 Task: Add an event with the title Coffee Meeting with Key Stakeholder, date '2023/10/26', time 7:00 AM to 9:00 AMand add a description: Deadline reminders encourage proactive planning and time management. They serve as a cue for individuals to assess their progress, identify any obstacles, and adjust their plans accordingly to ensure timely completion of the task or project., put the event into Red category . Add location for the event as: 123 Park de la Ciutadella, Barcelona, Spain, logged in from the account softage.3@softage.netand send the event invitation to softage.10@softage.net and softage.1@softage.net. Set a reminder for the event 5 minutes before
Action: Mouse moved to (102, 109)
Screenshot: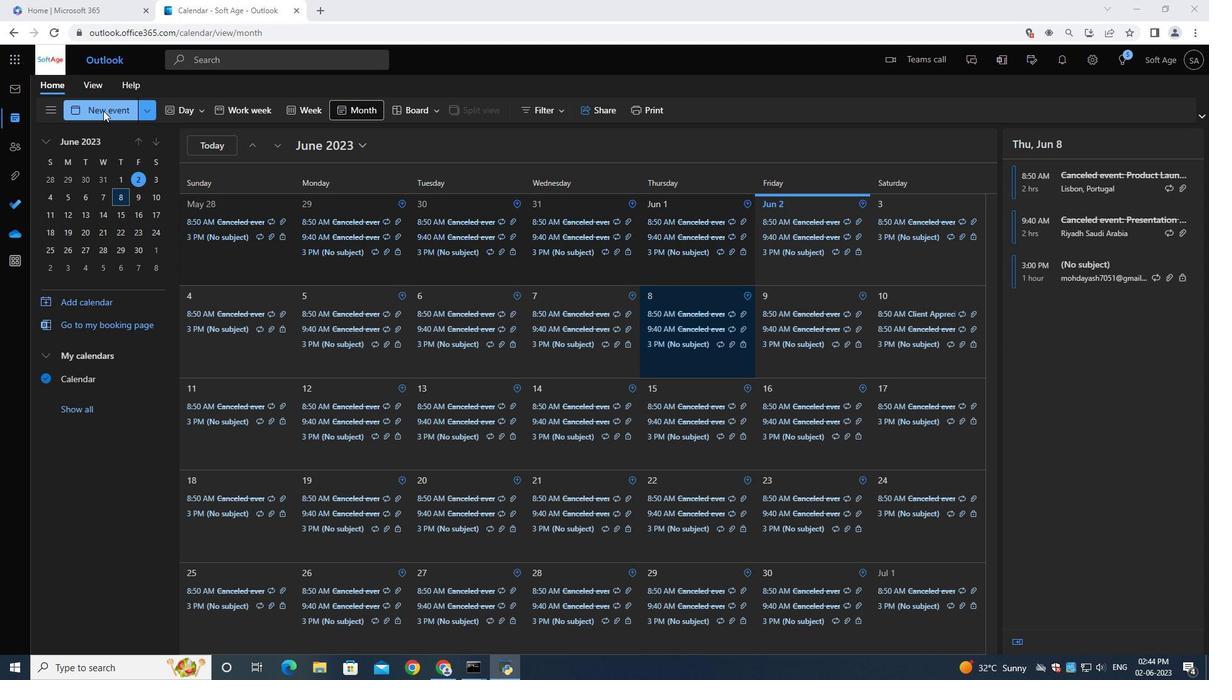 
Action: Mouse pressed left at (102, 109)
Screenshot: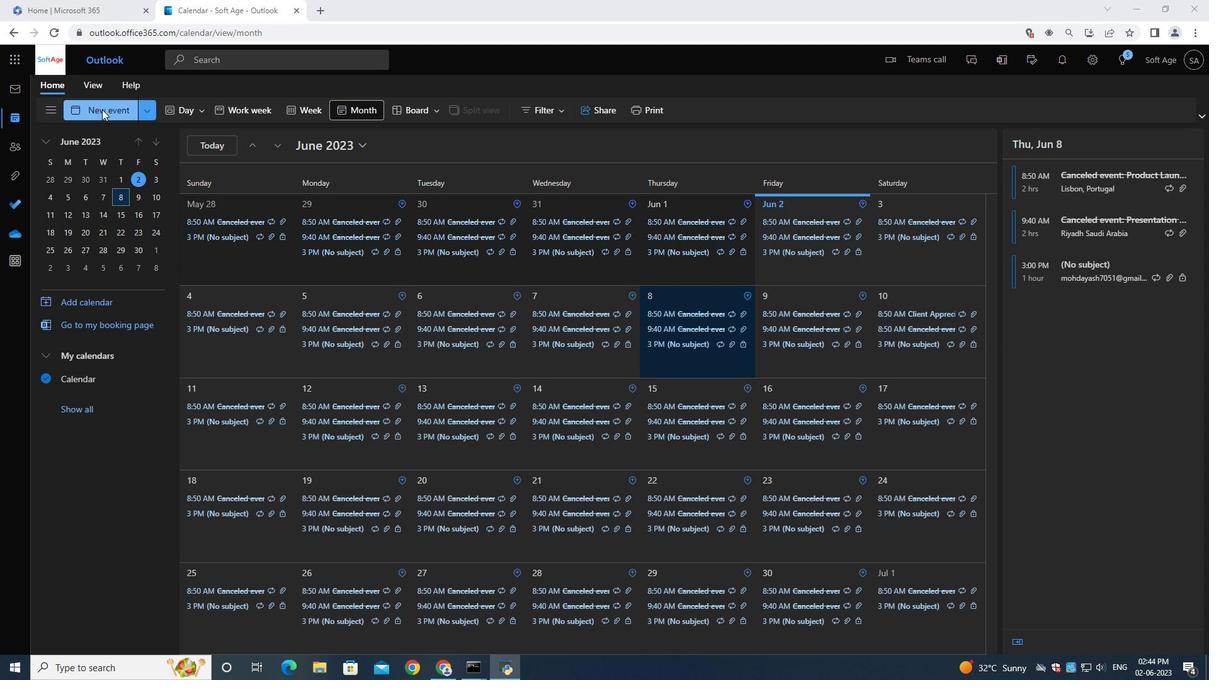 
Action: Mouse moved to (371, 197)
Screenshot: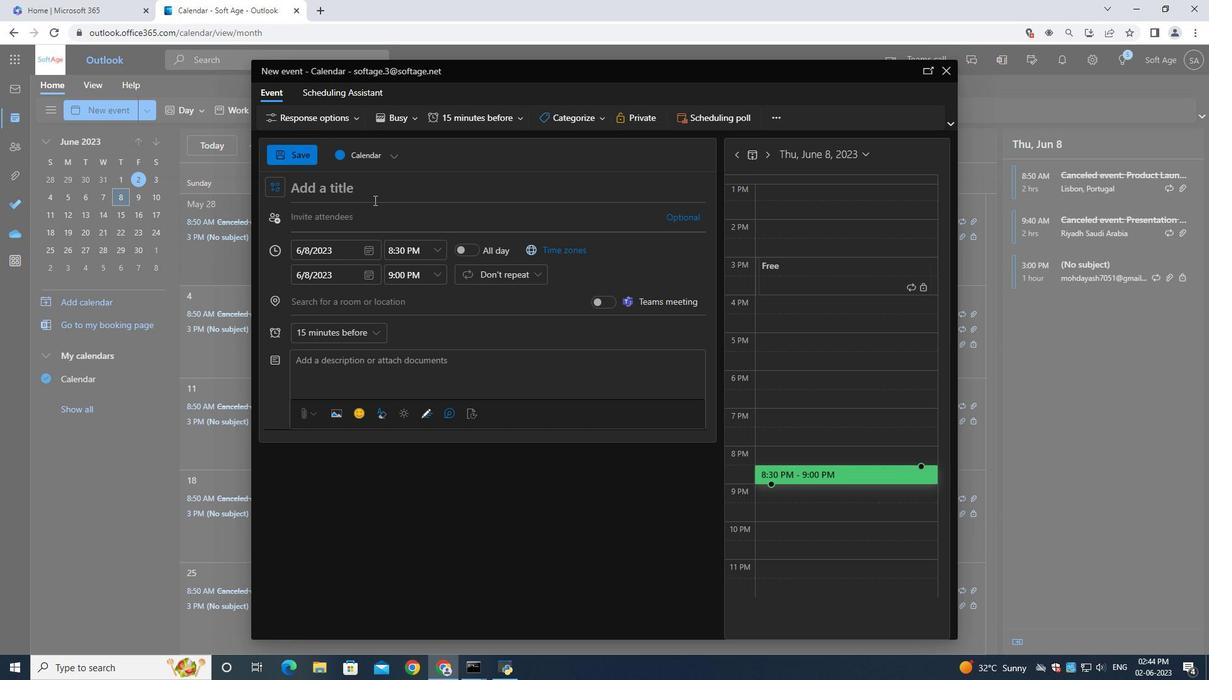 
Action: Mouse pressed left at (371, 197)
Screenshot: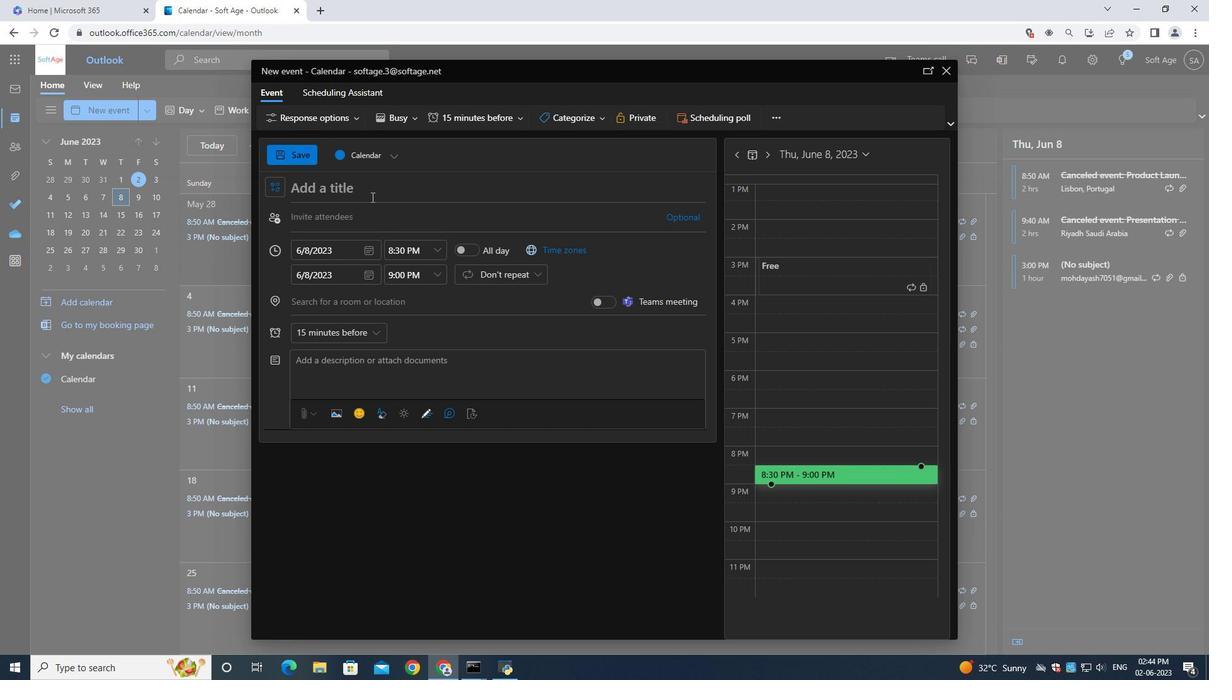 
Action: Key pressed <Key.shift>Coffee<Key.space><Key.shift><Key.shift><Key.shift><Key.shift><Key.shift><Key.shift><Key.shift><Key.shift><Key.shift><Key.shift>Meeting<Key.space><Key.shift>with<Key.space><Key.shift>Key<Key.space><Key.shift><Key.shift><Key.shift><Key.shift><Key.shift><Key.shift><Key.shift><Key.shift><Key.shift><Key.shift><Key.shift><Key.shift><Key.shift><Key.shift><Key.shift><Key.shift><Key.shift><Key.shift><Key.shift><Key.shift><Key.shift><Key.shift><Key.shift><Key.shift><Key.shift><Key.shift><Key.shift><Key.shift><Key.shift><Key.shift>Stakeholder
Screenshot: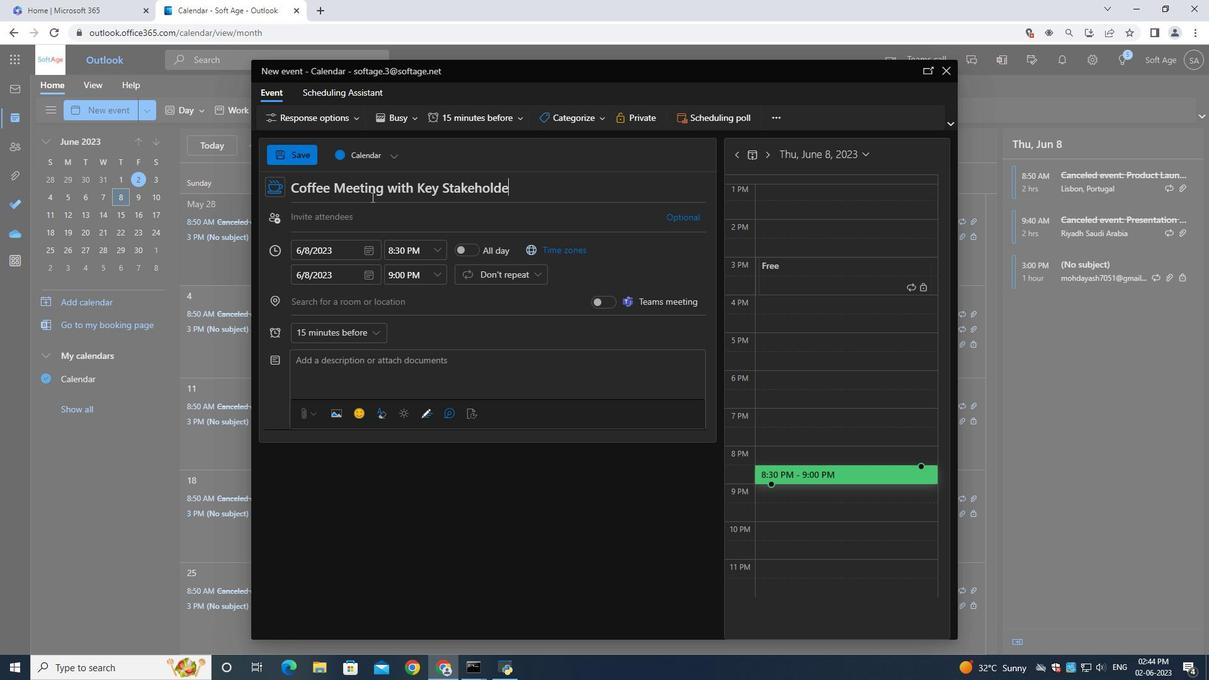 
Action: Mouse moved to (363, 248)
Screenshot: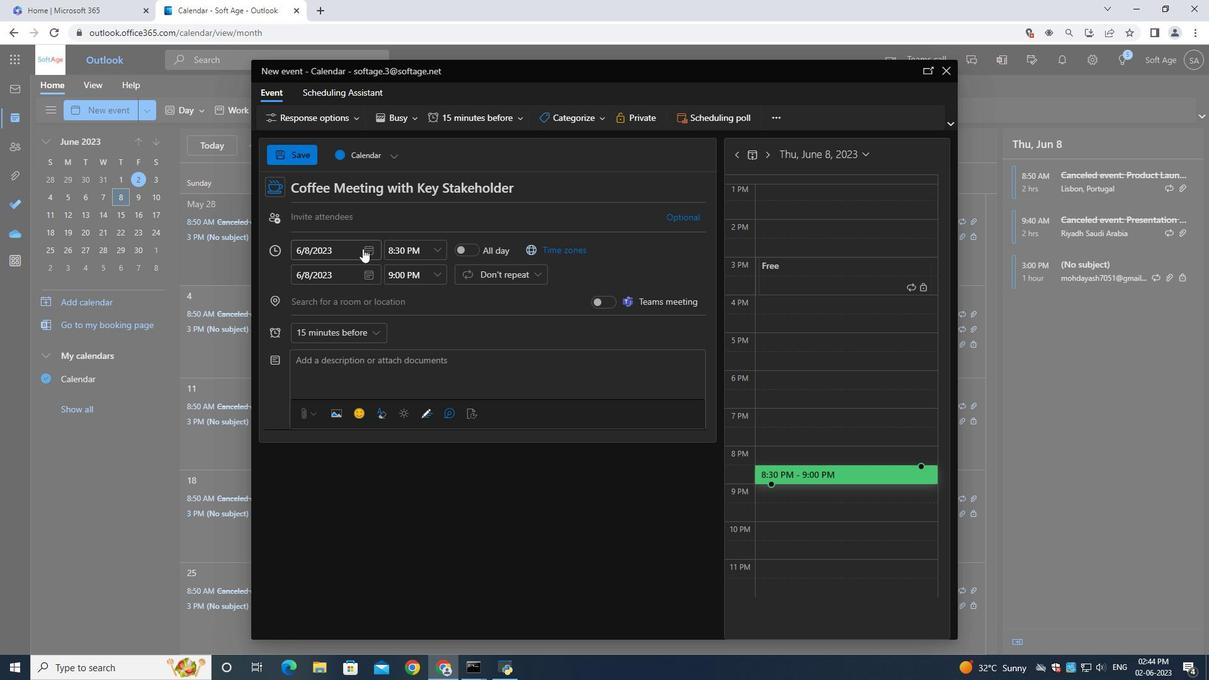 
Action: Mouse pressed left at (363, 248)
Screenshot: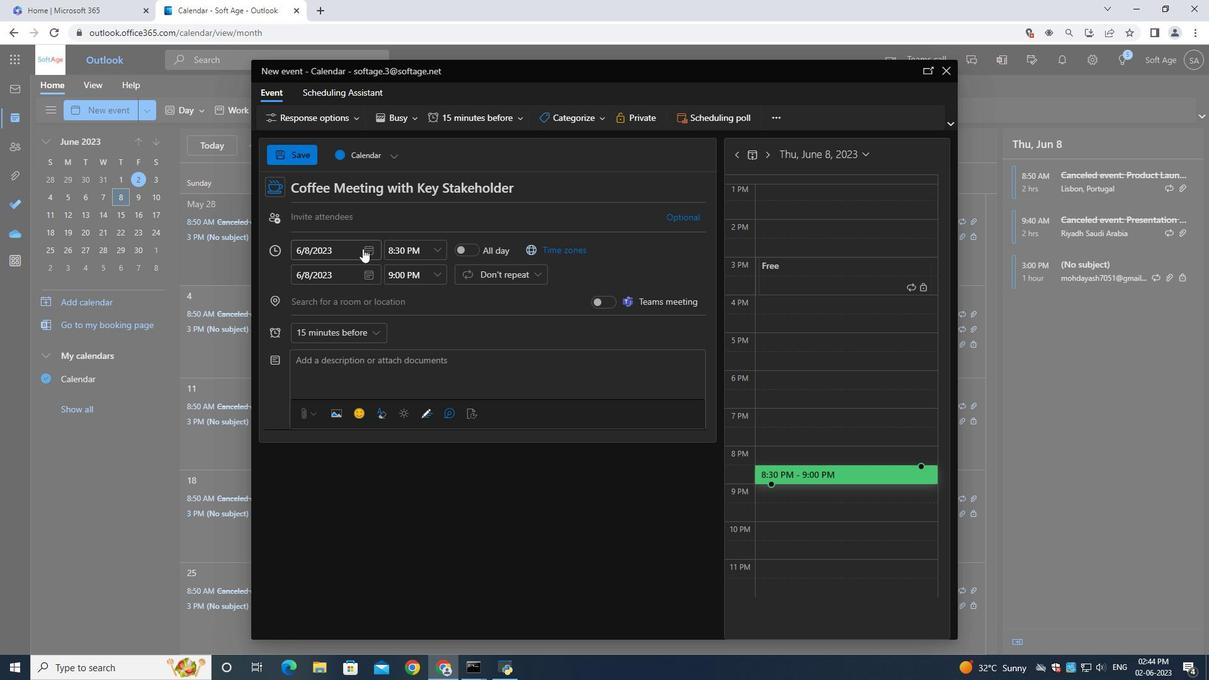 
Action: Mouse moved to (406, 279)
Screenshot: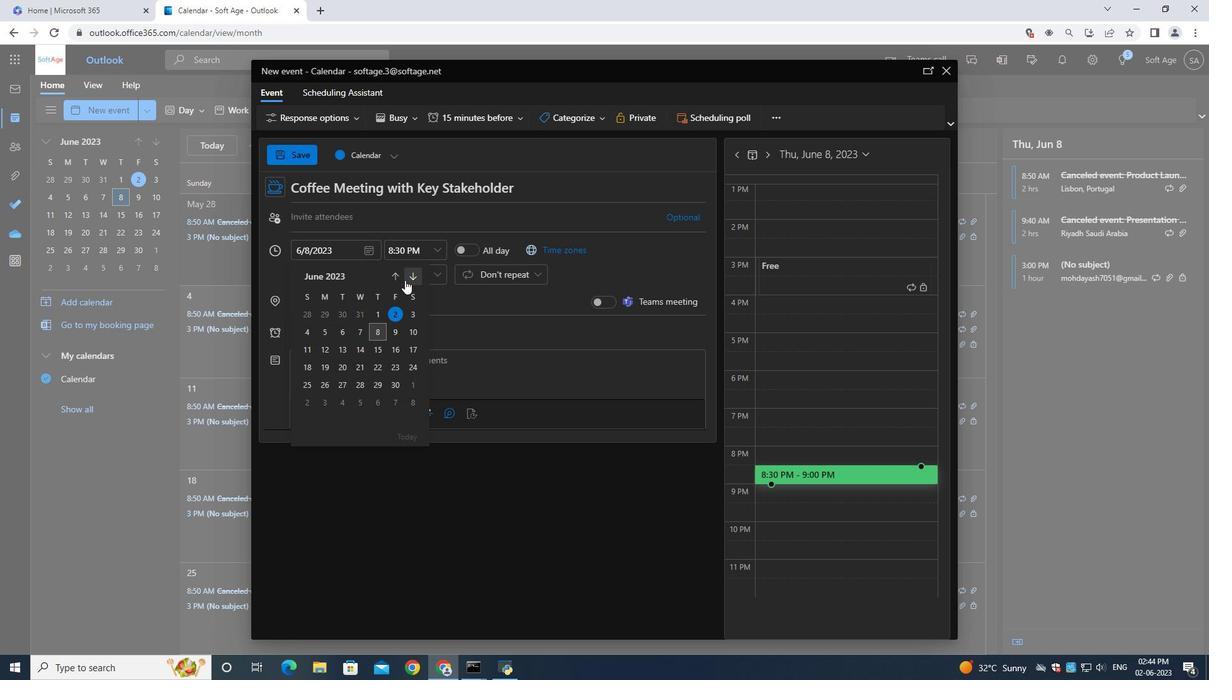 
Action: Mouse pressed left at (406, 279)
Screenshot: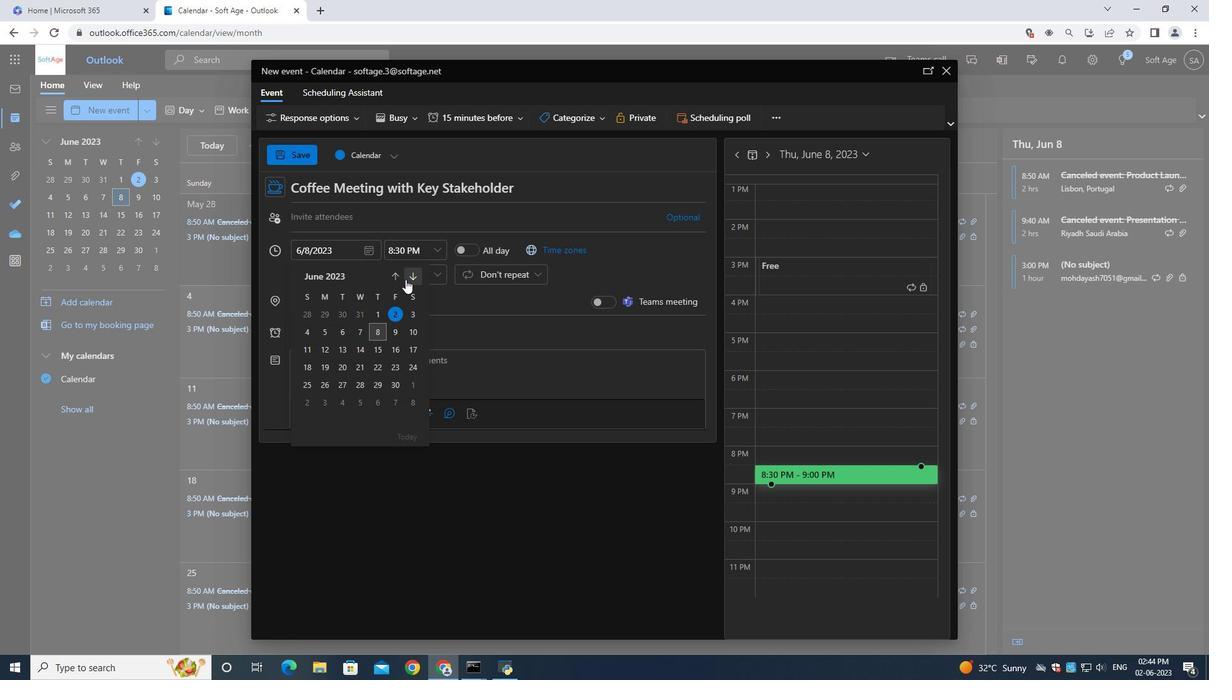 
Action: Mouse moved to (397, 279)
Screenshot: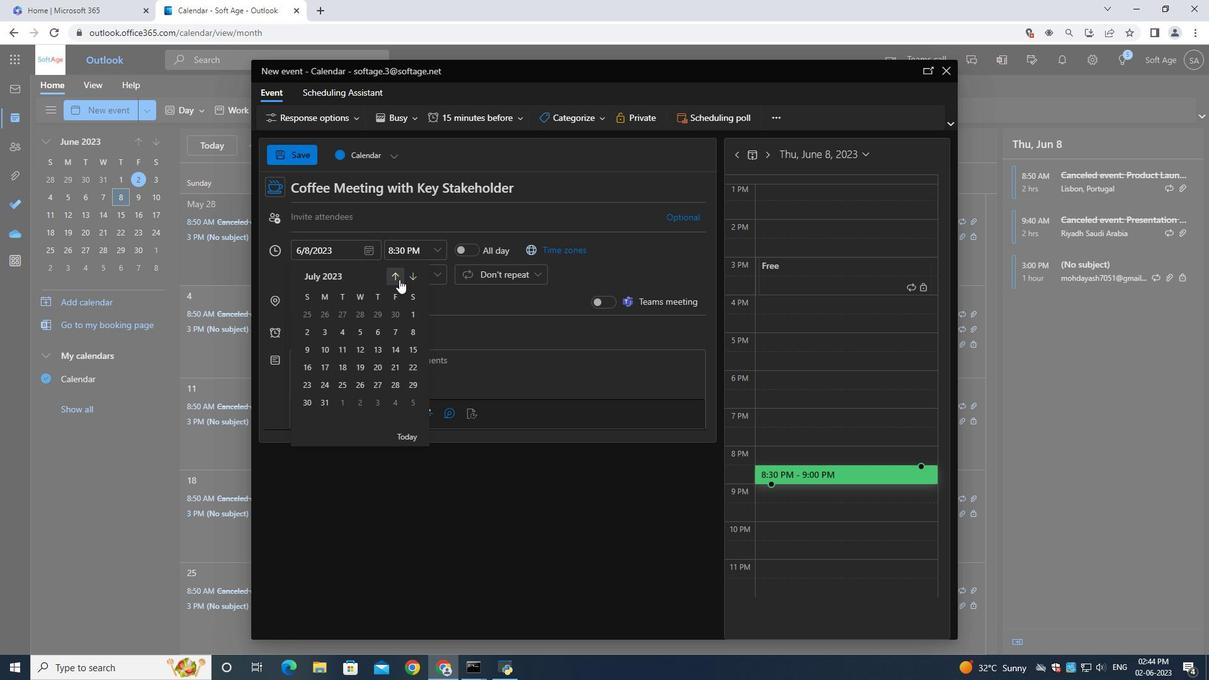 
Action: Mouse pressed left at (397, 279)
Screenshot: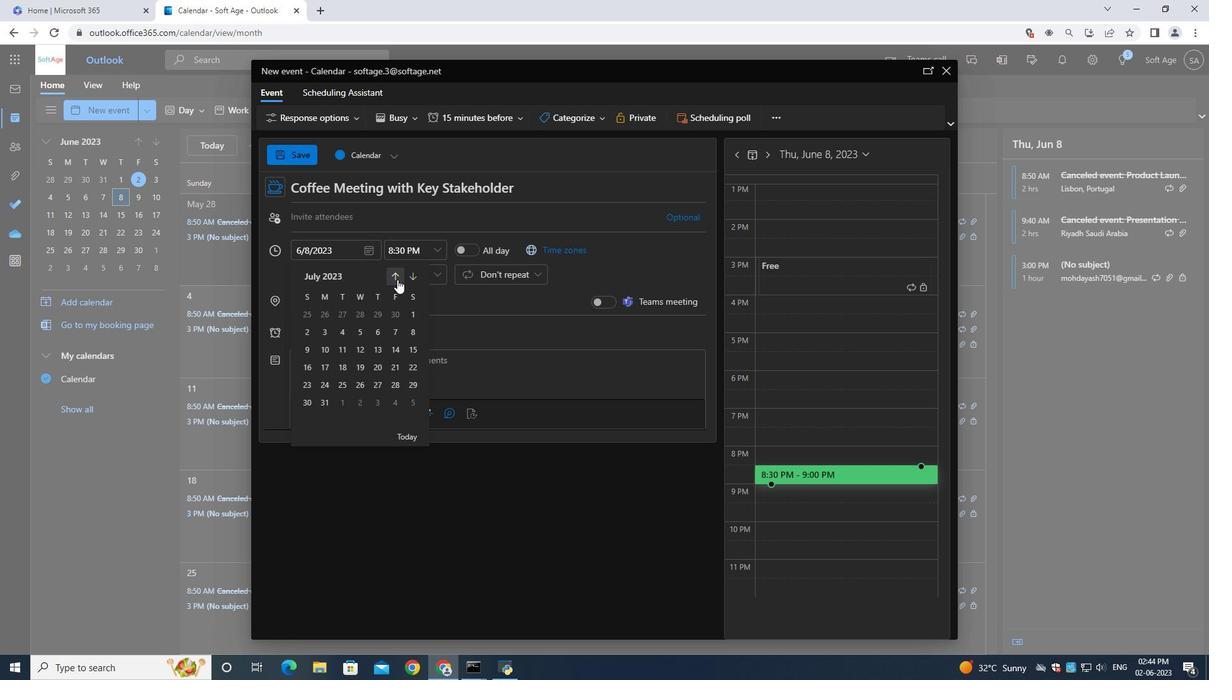 
Action: Mouse moved to (411, 279)
Screenshot: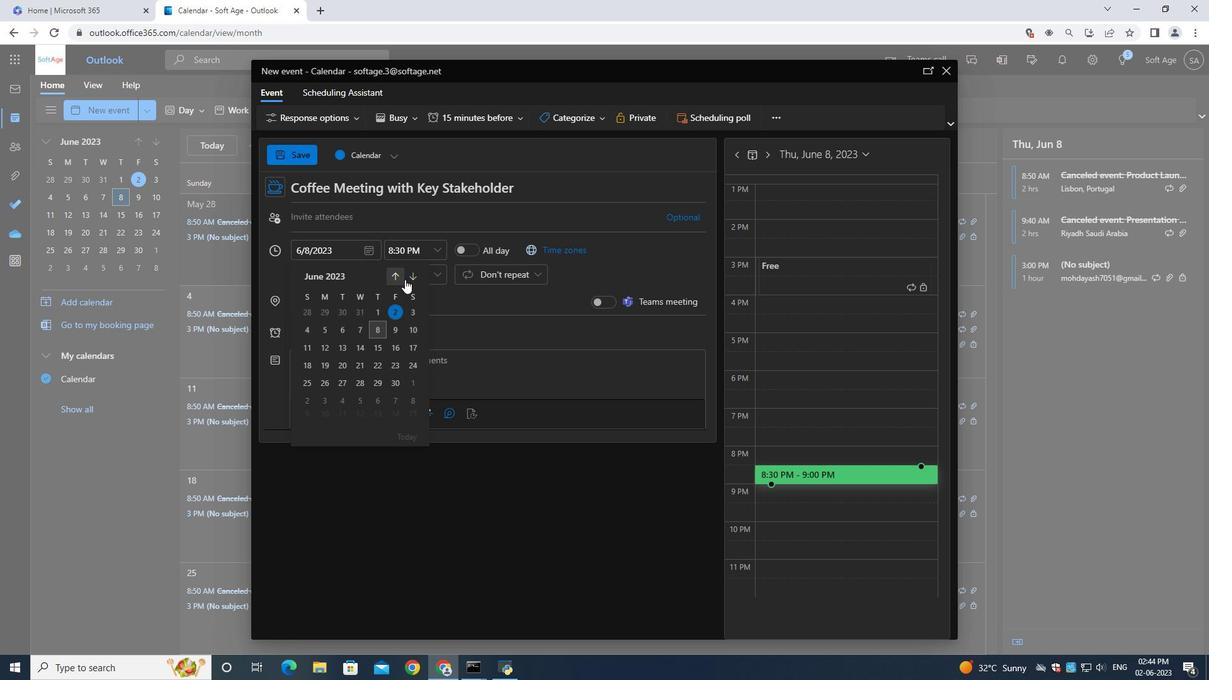 
Action: Mouse pressed left at (411, 279)
Screenshot: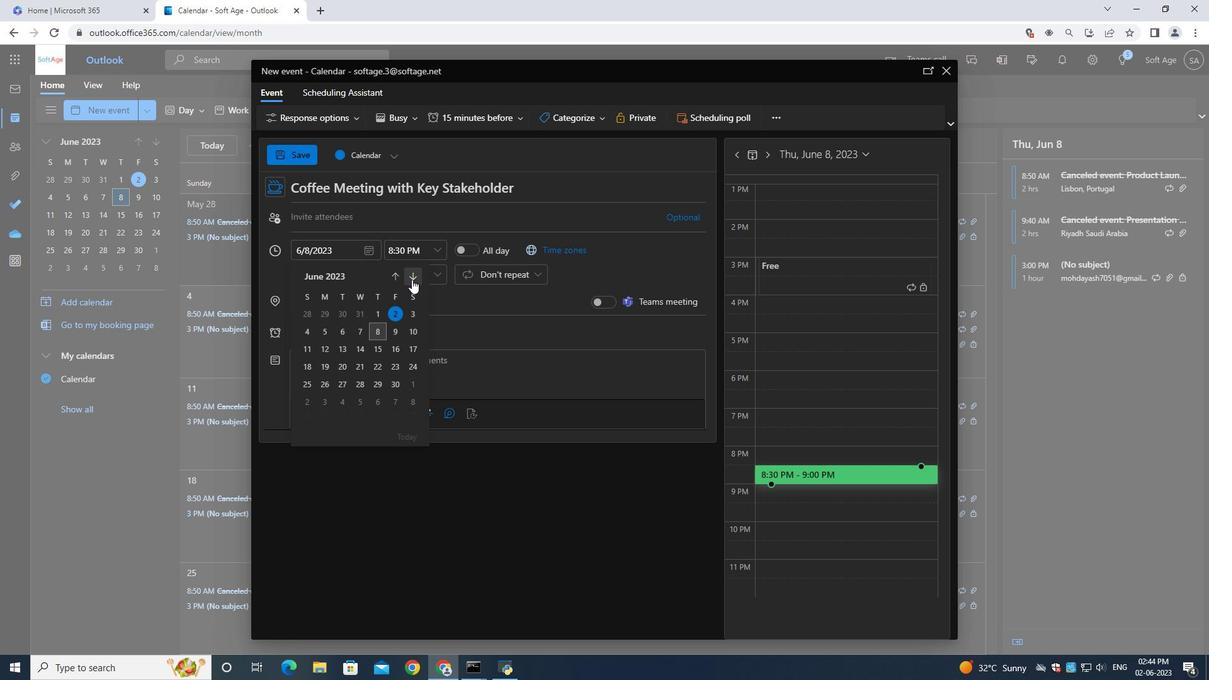 
Action: Mouse pressed left at (411, 279)
Screenshot: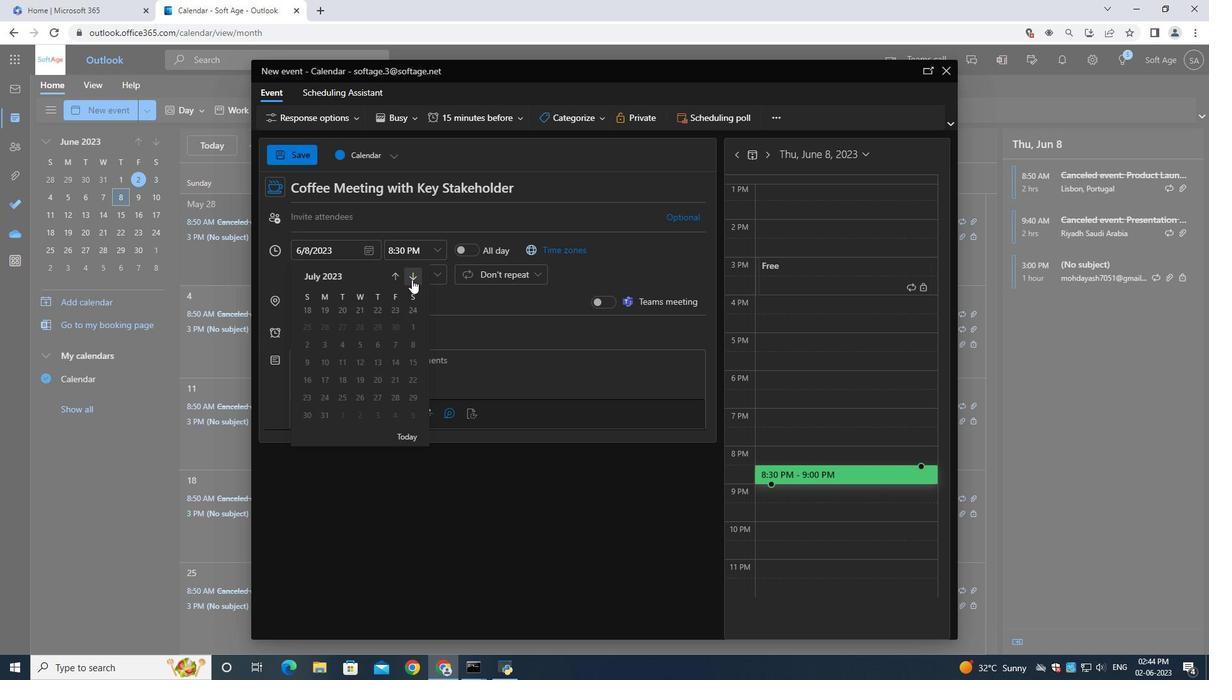 
Action: Mouse pressed left at (411, 279)
Screenshot: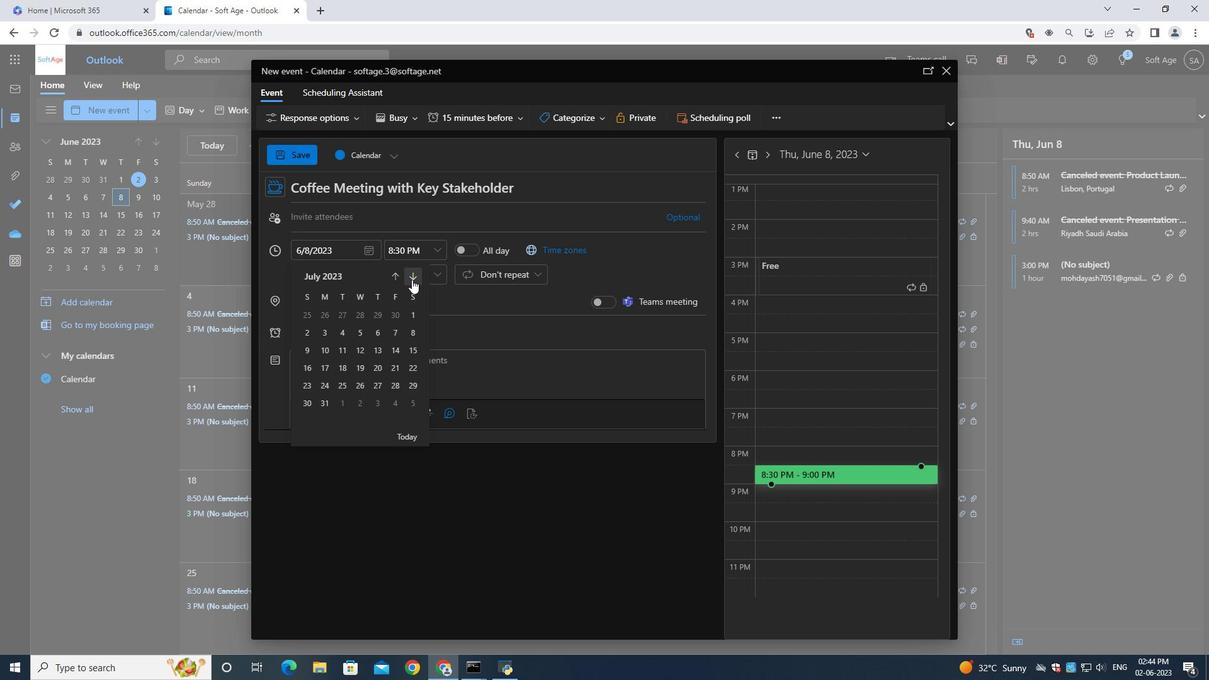 
Action: Mouse pressed left at (411, 279)
Screenshot: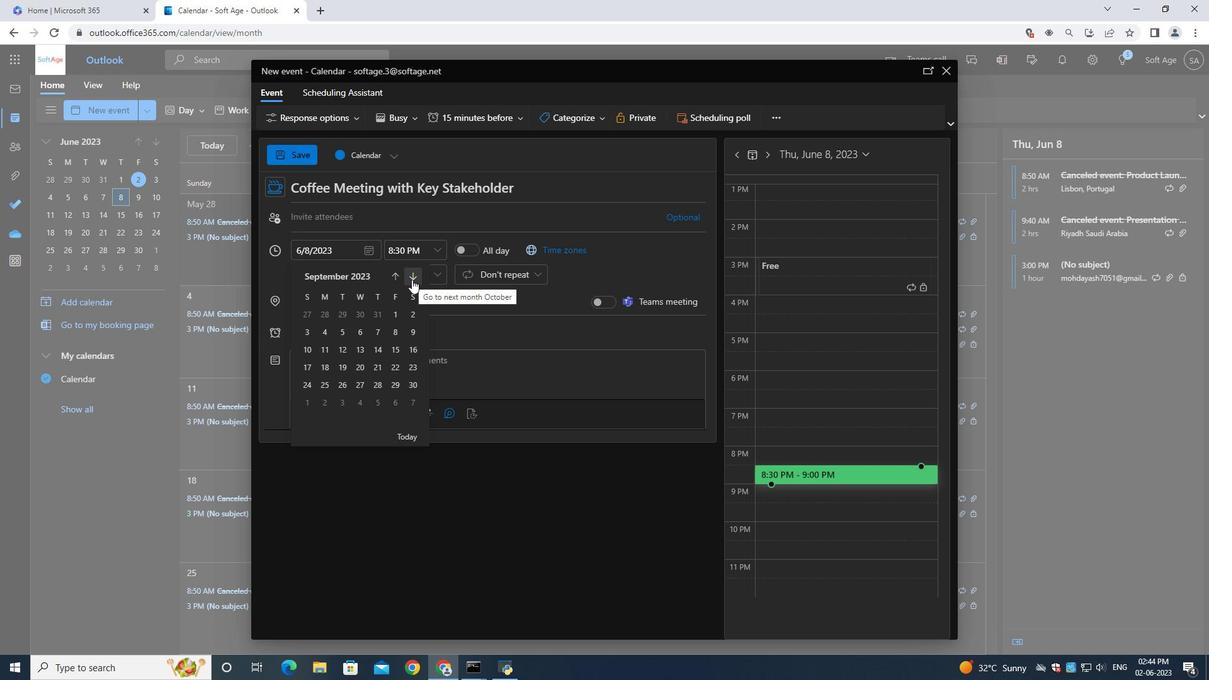 
Action: Mouse moved to (372, 369)
Screenshot: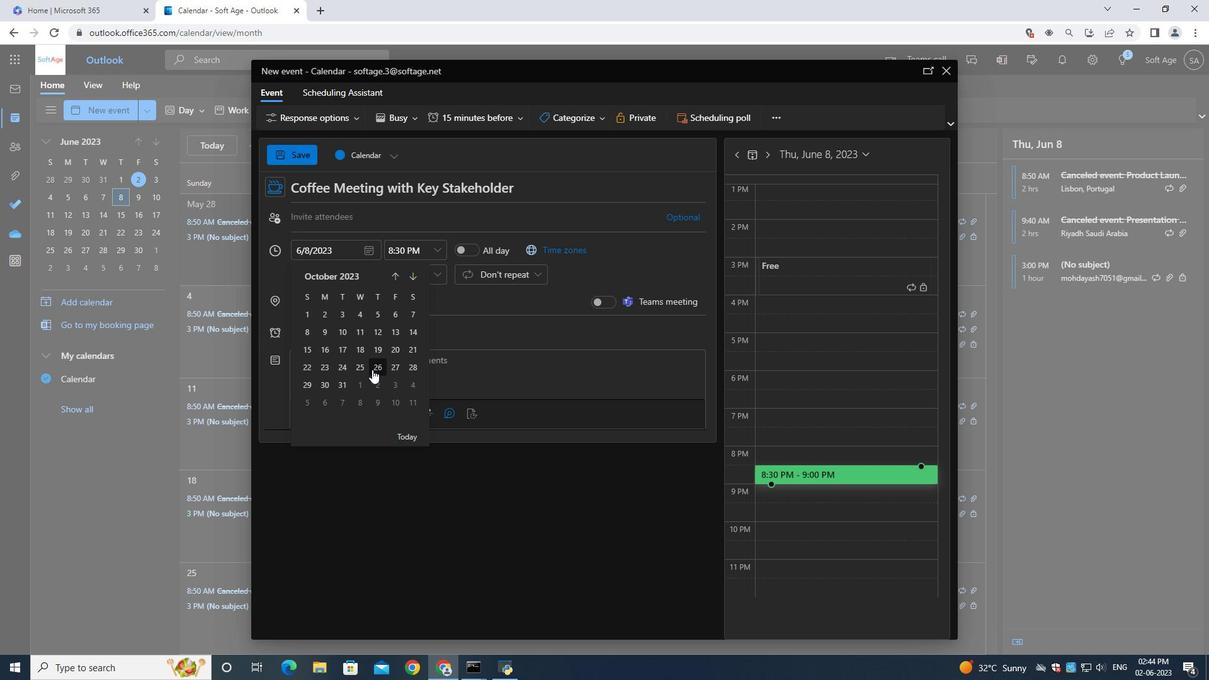 
Action: Mouse pressed left at (372, 369)
Screenshot: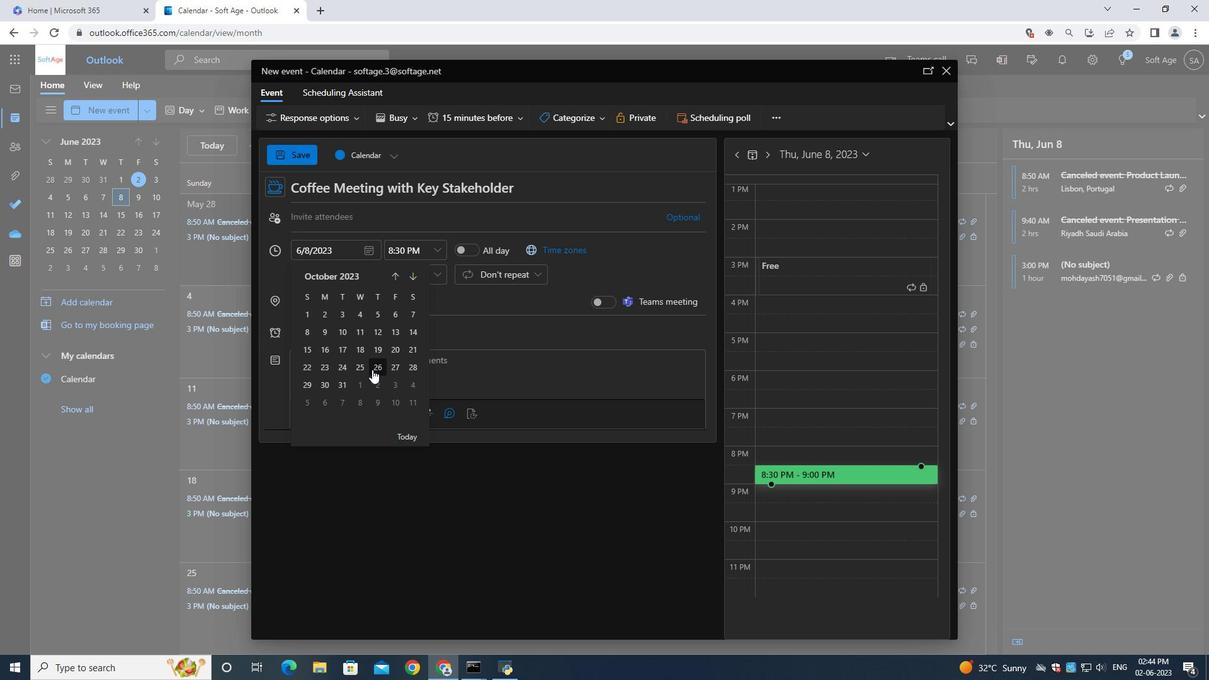
Action: Mouse moved to (424, 254)
Screenshot: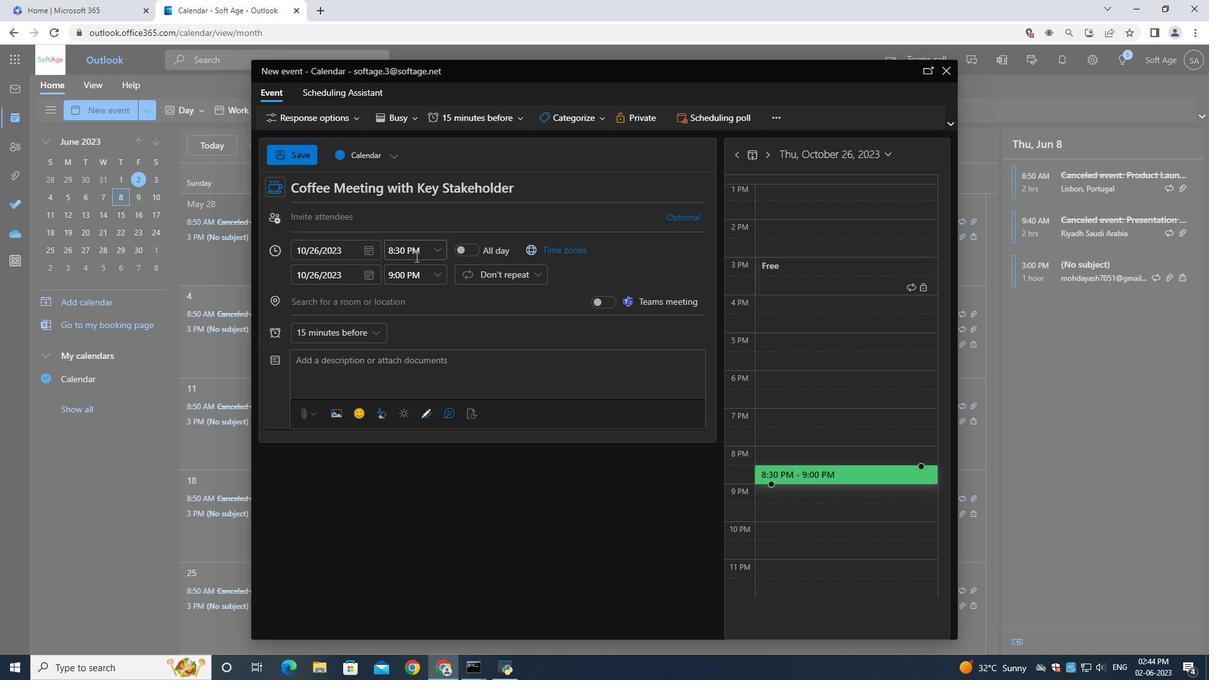 
Action: Mouse pressed left at (424, 254)
Screenshot: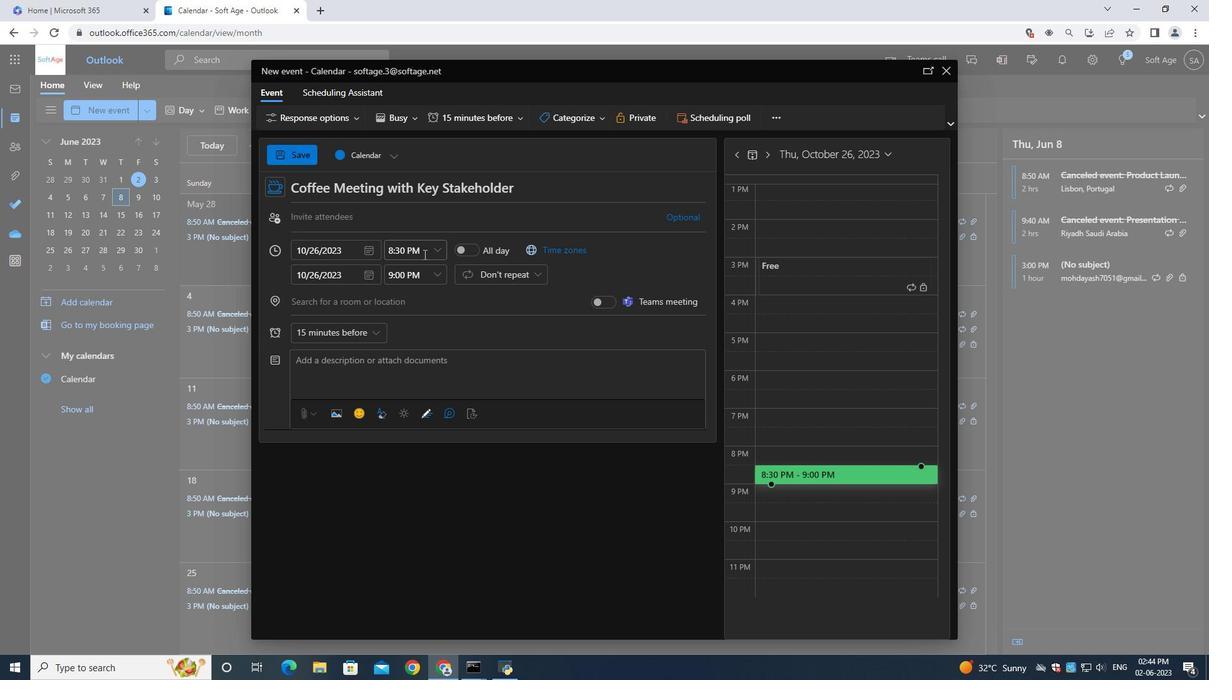 
Action: Mouse moved to (424, 254)
Screenshot: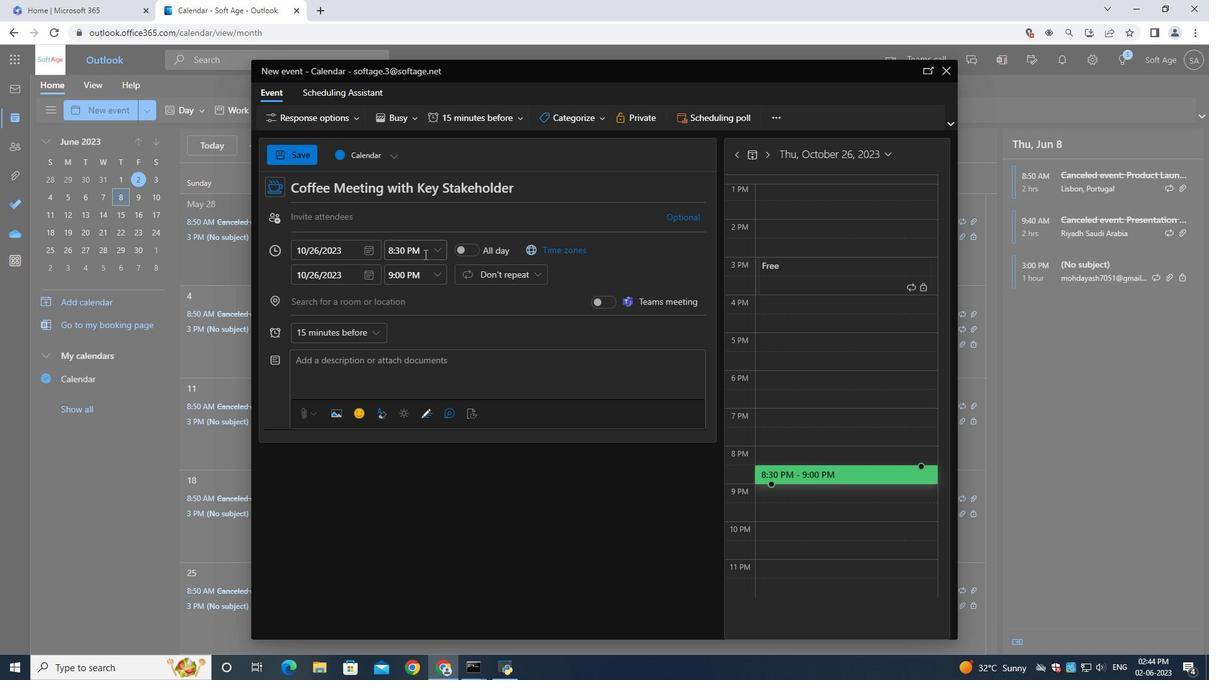 
Action: Key pressed <Key.backspace>7<Key.shift_r>:00<Key.shift>AM
Screenshot: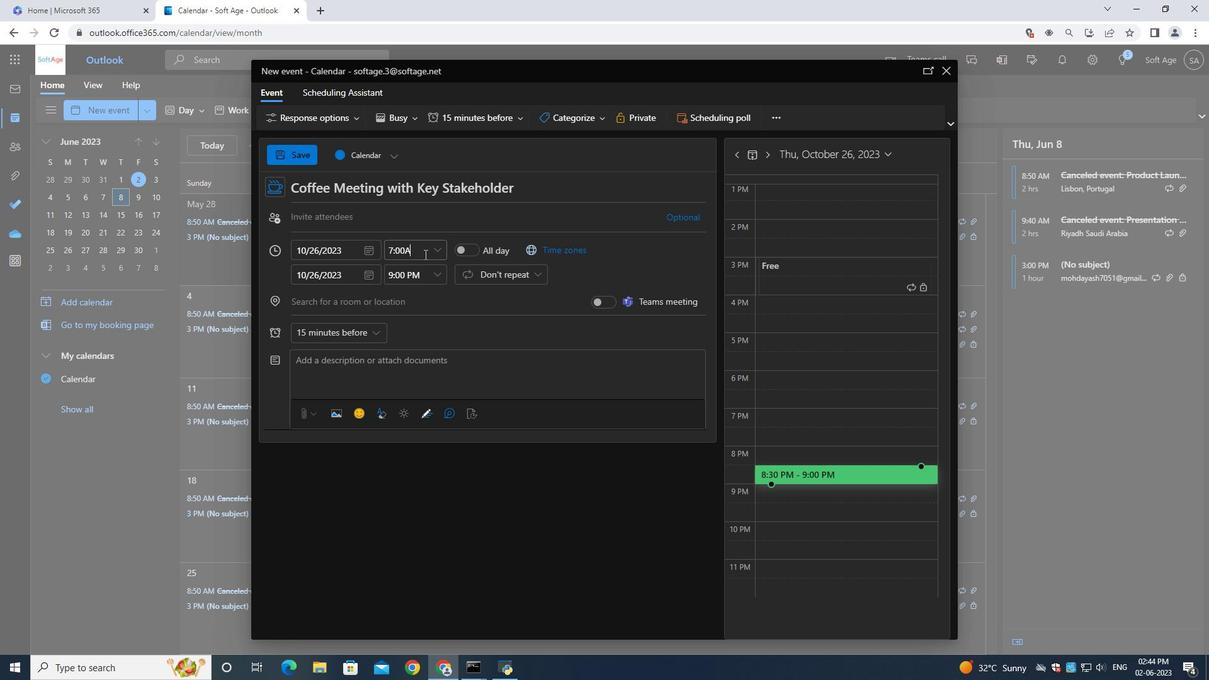 
Action: Mouse moved to (424, 280)
Screenshot: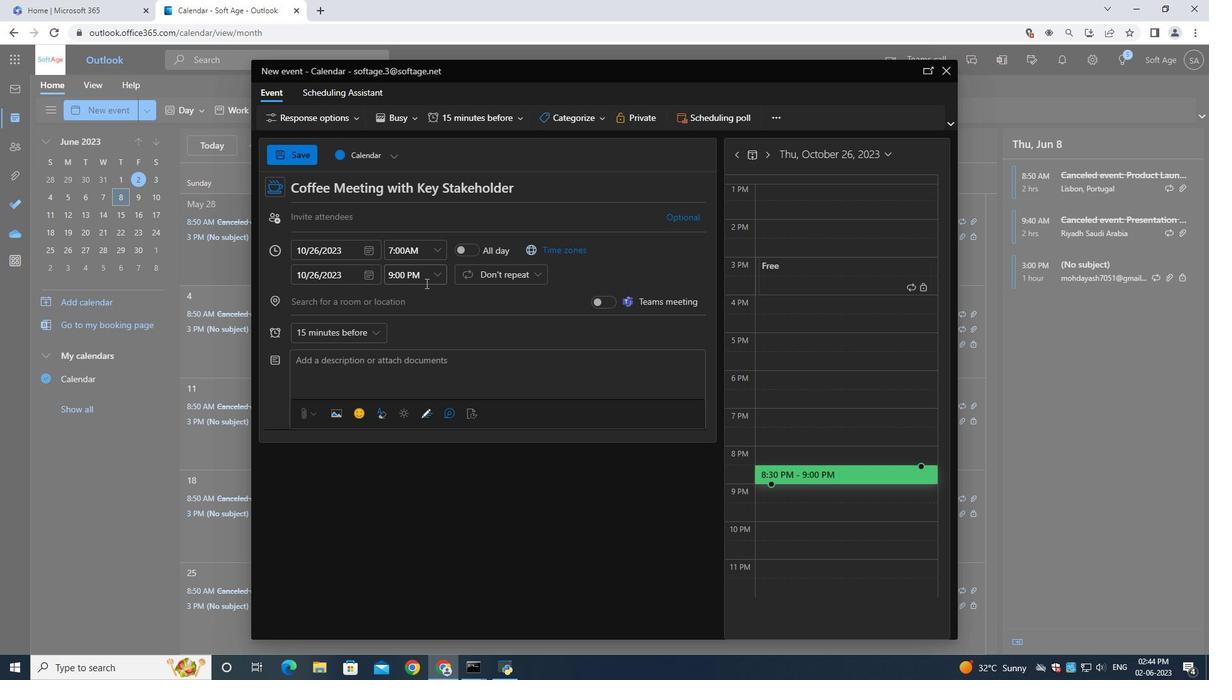
Action: Mouse pressed left at (424, 280)
Screenshot: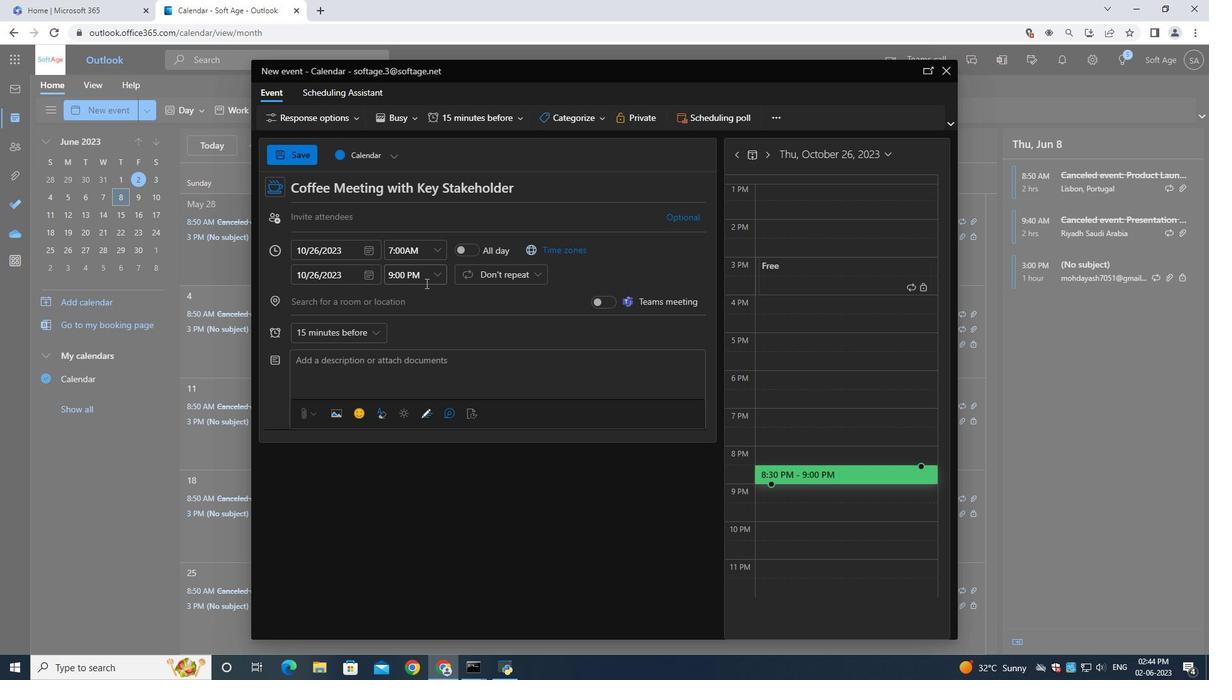 
Action: Mouse moved to (424, 280)
Screenshot: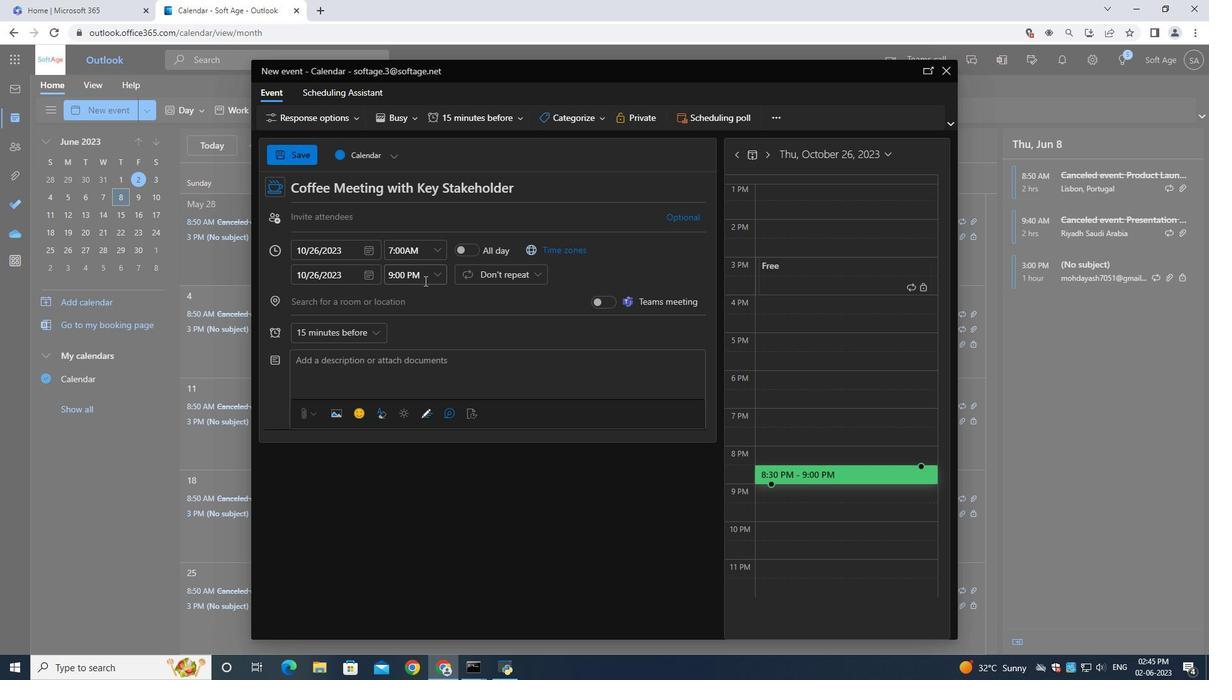 
Action: Key pressed <Key.backspace>9<Key.shift_r>:00<Key.shift>AM
Screenshot: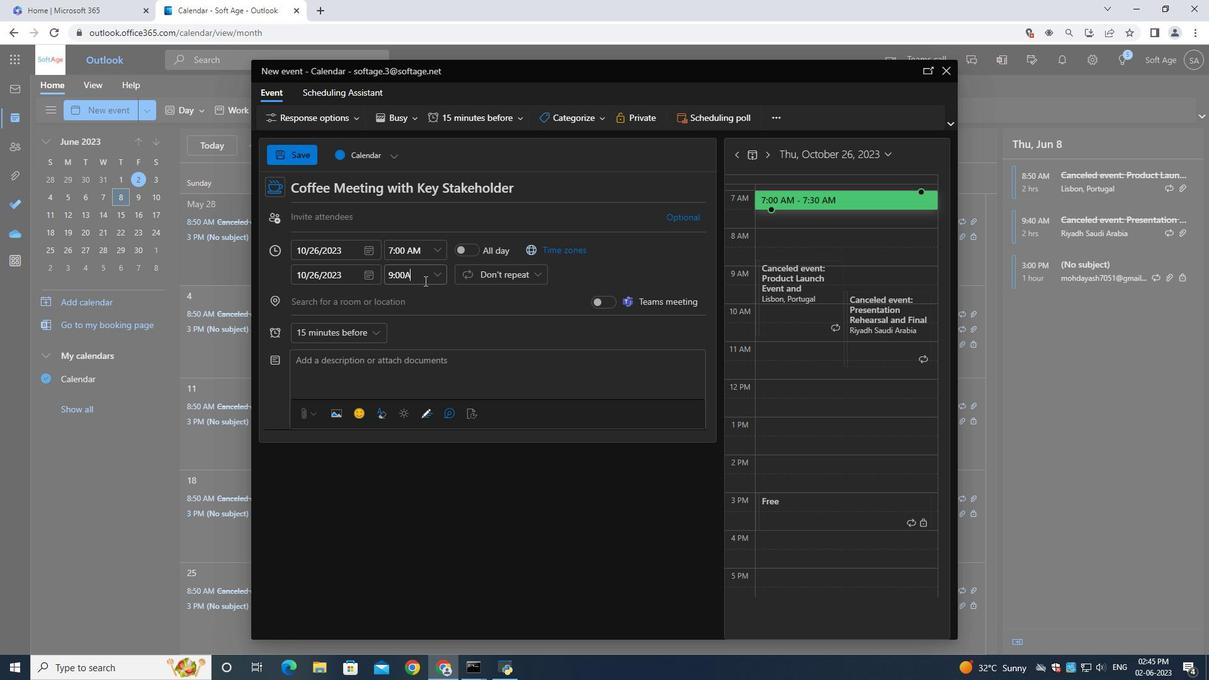 
Action: Mouse moved to (345, 367)
Screenshot: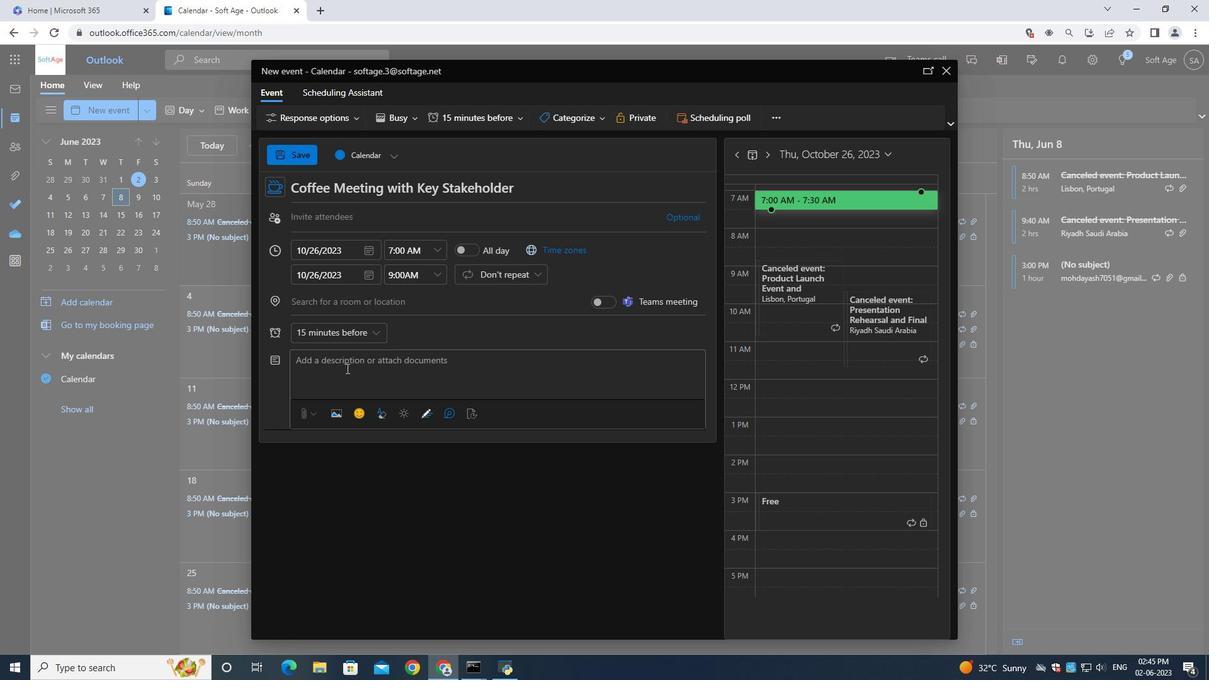 
Action: Mouse pressed left at (345, 367)
Screenshot: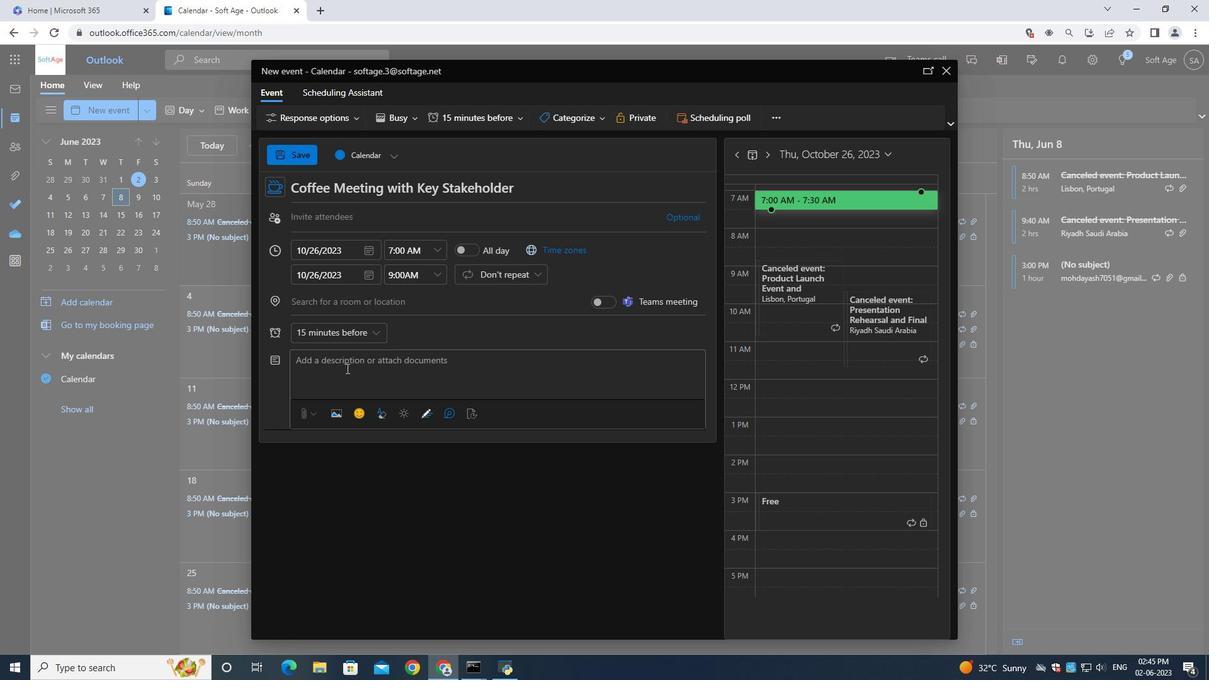 
Action: Key pressed <Key.shift><Key.shift><Key.shift><Key.shift><Key.shift><Key.shift><Key.shift><Key.shift><Key.shift><Key.shift><Key.shift><Key.shift><Key.shift><Key.shift><Key.shift><Key.shift><Key.shift><Key.shift><Key.shift><Key.shift><Key.shift><Key.shift><Key.shift><Key.shift><Key.shift><Key.shift><Key.shift><Key.shift><Key.shift><Key.shift><Key.shift><Key.shift><Key.shift><Key.shift><Key.shift><Key.shift><Key.shift><Key.shift><Key.shift><Key.shift><Key.shift><Key.shift><Key.shift><Key.shift><Key.shift><Key.shift><Key.shift><Key.shift><Key.shift><Key.shift><Key.shift>Deadline<Key.space>reminders<Key.space>encourage<Key.space>proactive<Key.space>planing<Key.space><Key.backspace><Key.backspace><Key.backspace><Key.backspace>ning<Key.space>and<Key.space>th<Key.backspace>ime<Key.space>management<Key.space><Key.backspace>.<Key.space><Key.shift>They<Key.space>serve<Key.space>as<Key.space>a<Key.space>cue<Key.space>for<Key.space>individuals<Key.space>to<Key.space>ac<Key.backspace>ssess<Key.space>their<Key.space>progress<Key.space><Key.backspace>,<Key.space><Key.shift>Identify<Key.space>any<Key.space>obstacles,an<Key.backspace><Key.backspace><Key.space>and<Key.space>adjust<Key.space>their<Key.space>plans<Key.space>accordingly<Key.space>to<Key.space>ensure<Key.space>timelu<Key.backspace>y<Key.space>completion<Key.space>oft<Key.space>he<Key.backspace><Key.backspace><Key.backspace><Key.backspace><Key.space>the<Key.space>task<Key.space>or<Key.space>project.,
Screenshot: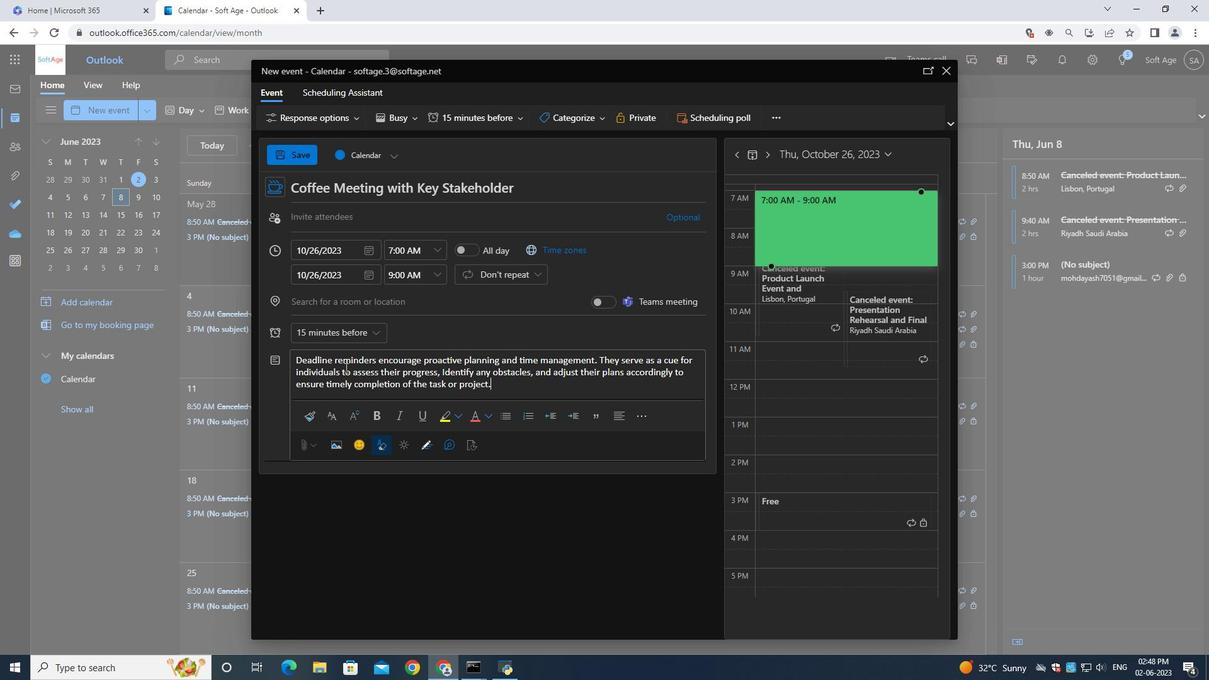 
Action: Mouse moved to (578, 120)
Screenshot: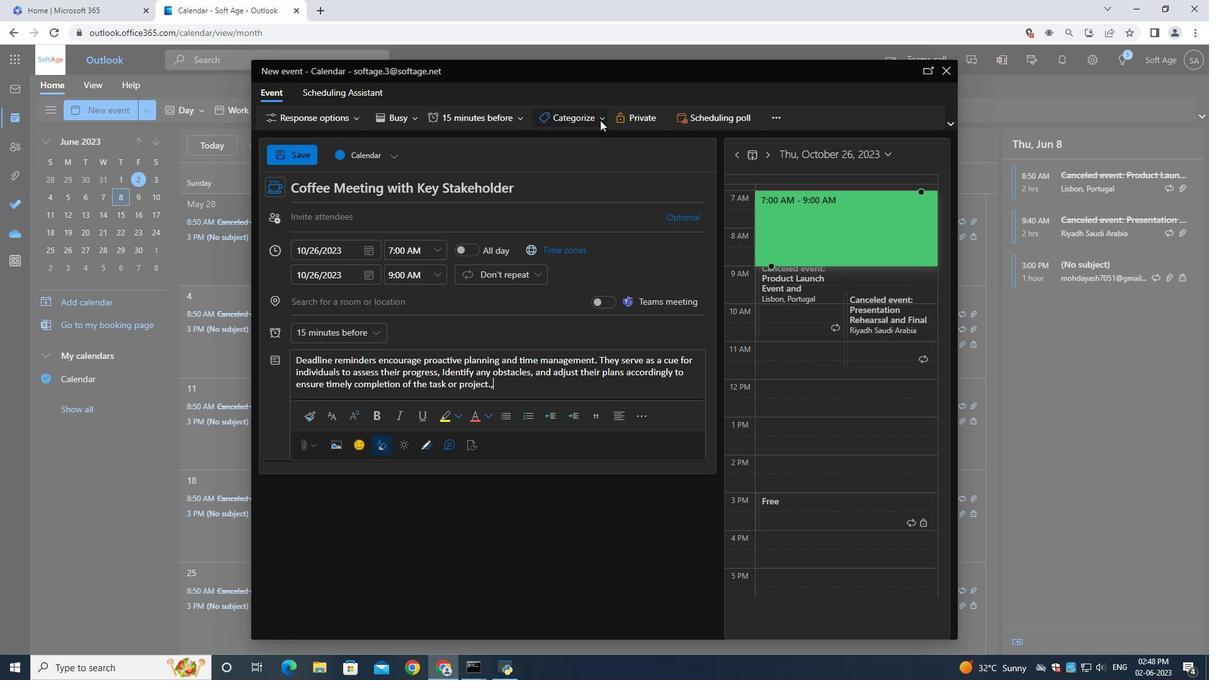 
Action: Mouse pressed left at (578, 120)
Screenshot: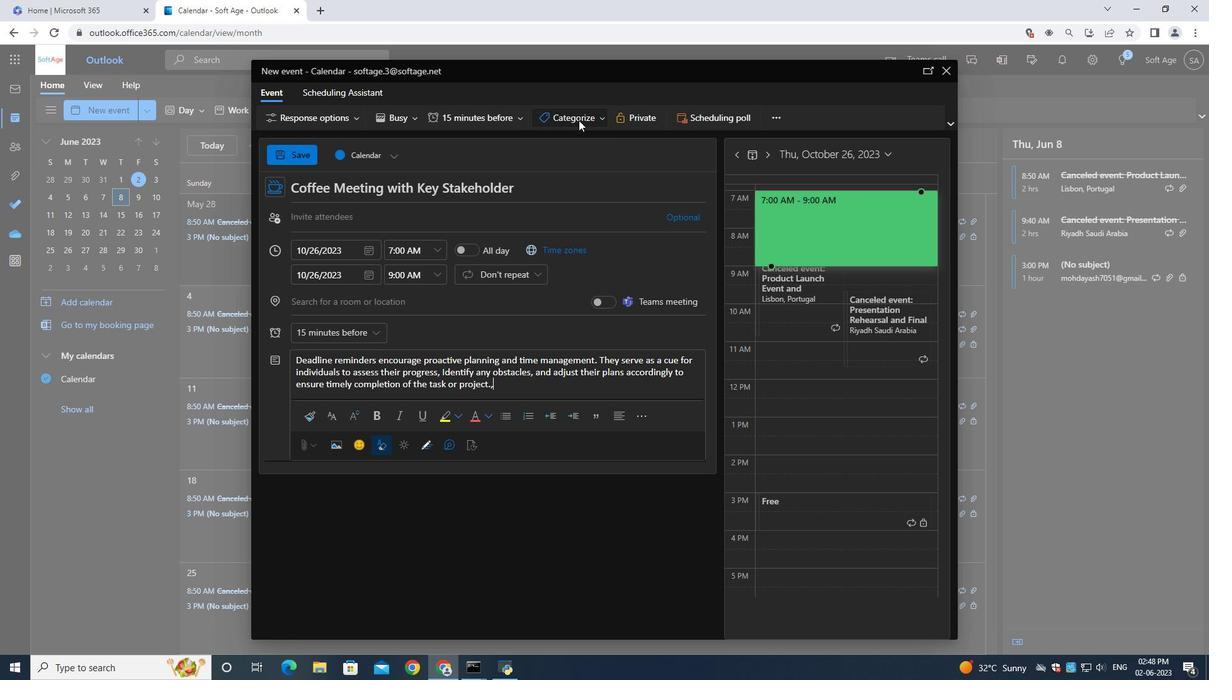 
Action: Mouse moved to (575, 226)
Screenshot: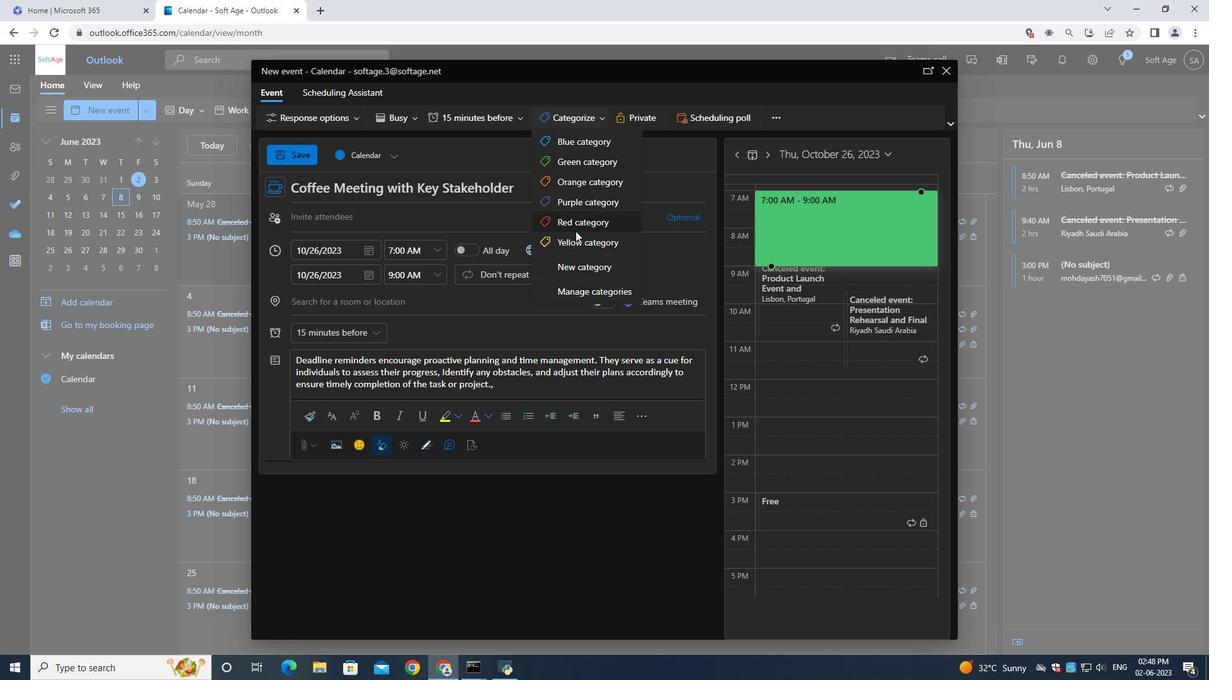 
Action: Mouse pressed left at (575, 226)
Screenshot: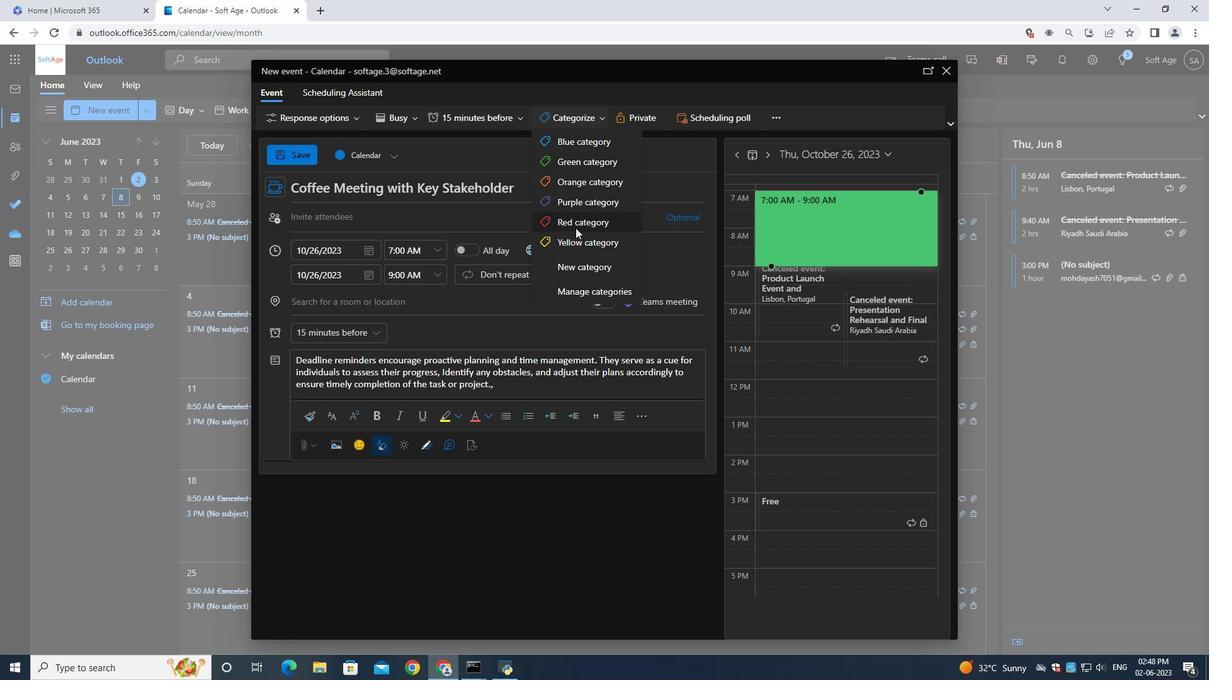 
Action: Mouse moved to (313, 302)
Screenshot: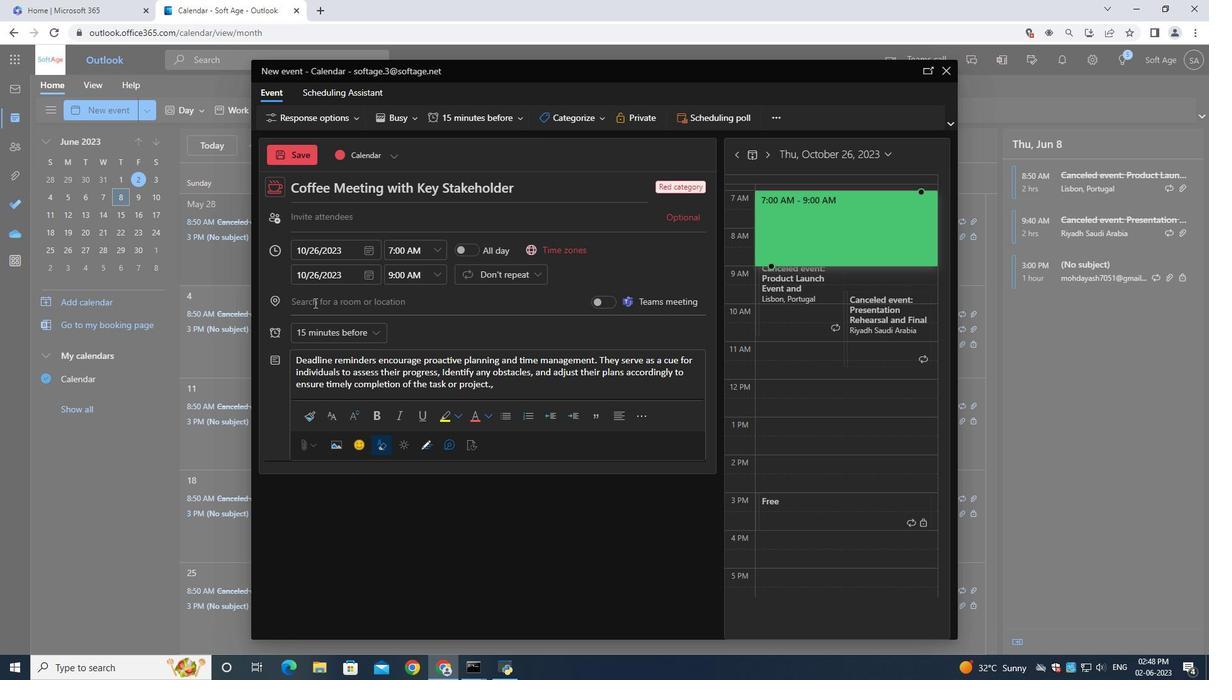 
Action: Mouse pressed left at (313, 302)
Screenshot: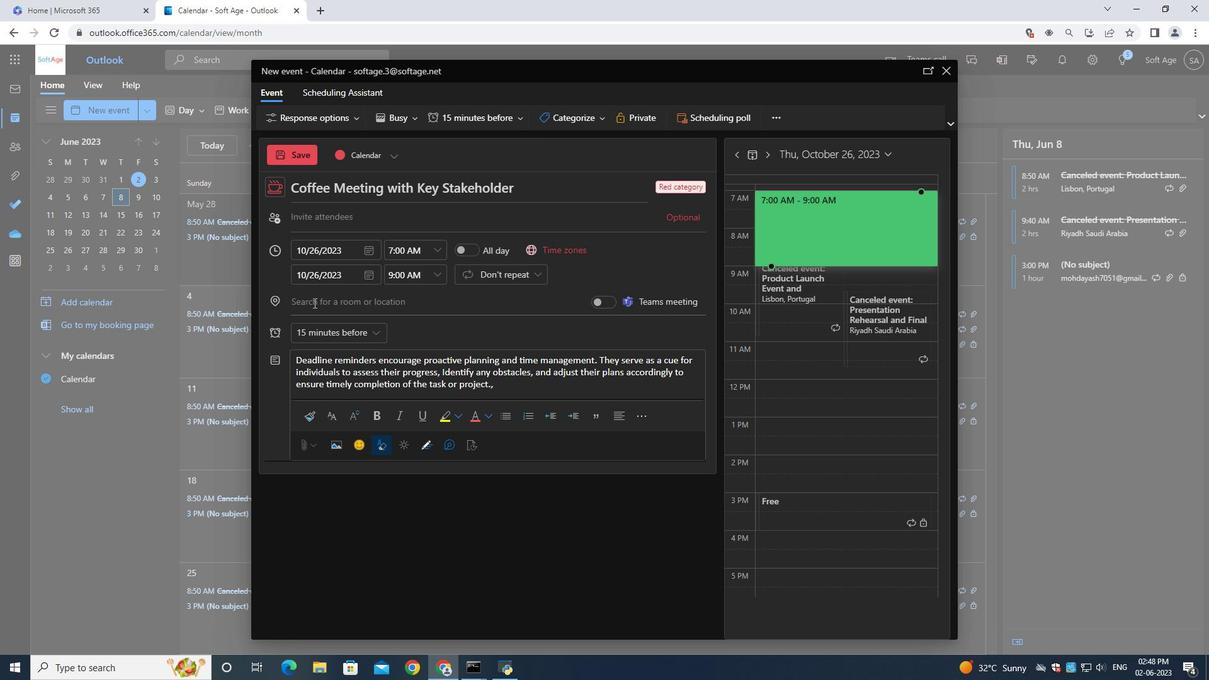 
Action: Key pressed 123<Key.space><Key.shift>Park<Key.space><Key.shift><Key.shift><Key.shift><Key.shift><Key.shift><Key.shift><Key.shift><Key.shift><Key.shift><Key.shift><Key.shift><Key.shift><Key.shift><Key.shift><Key.shift><Key.shift><Key.shift><Key.shift><Key.shift><Key.shift><Key.shift><Key.shift><Key.shift><Key.shift><Key.shift><Key.shift><Key.shift><Key.shift><Key.shift><Key.shift><Key.shift>de<Key.space>la<Key.space><Key.shift>Ciutadella,<Key.space><Key.shift>Barcelona,<Key.space><Key.shift>Spain
Screenshot: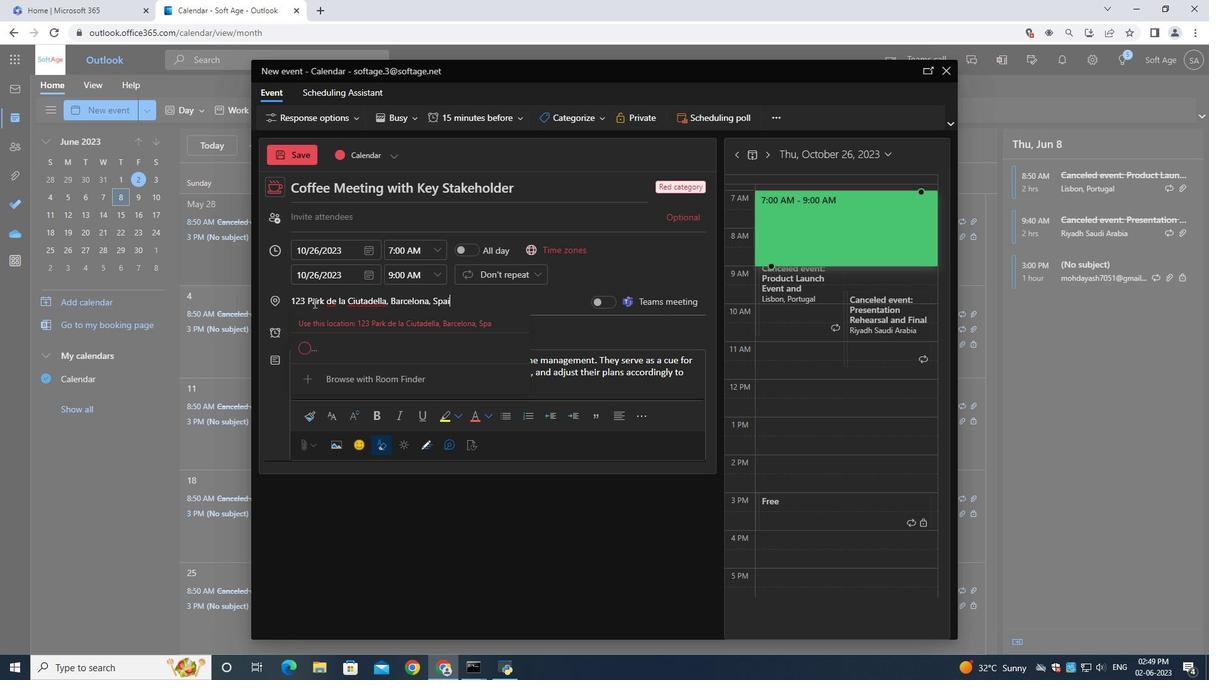 
Action: Mouse moved to (355, 226)
Screenshot: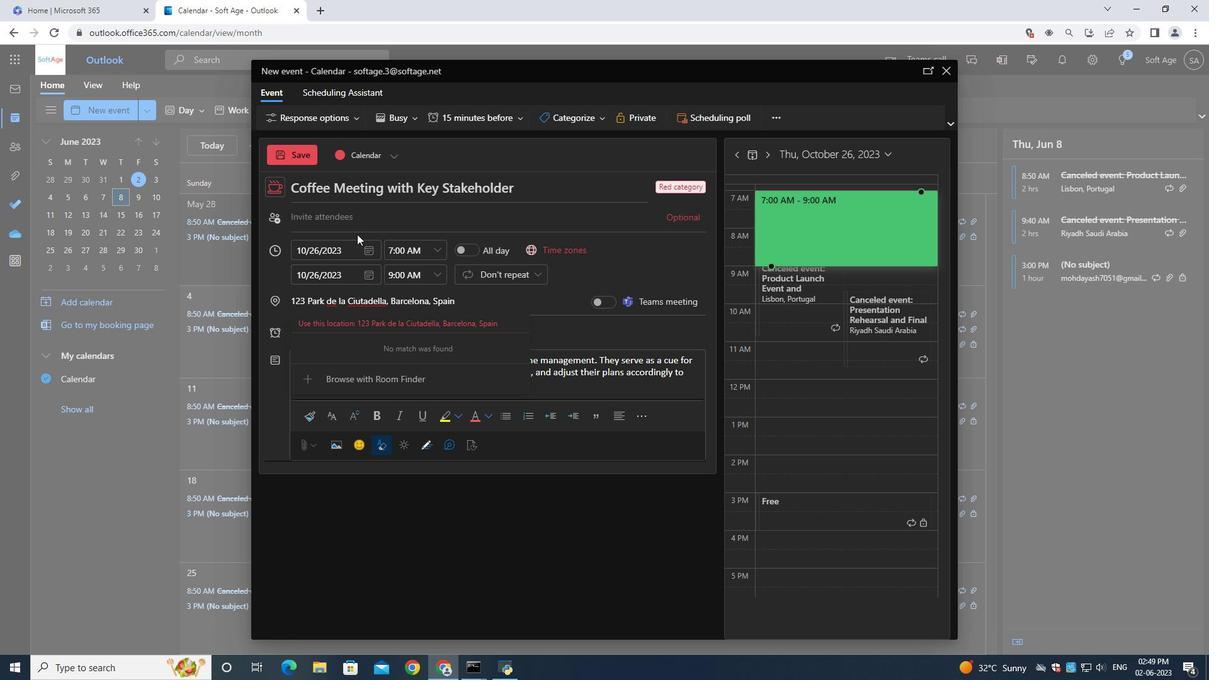 
Action: Mouse pressed left at (355, 226)
Screenshot: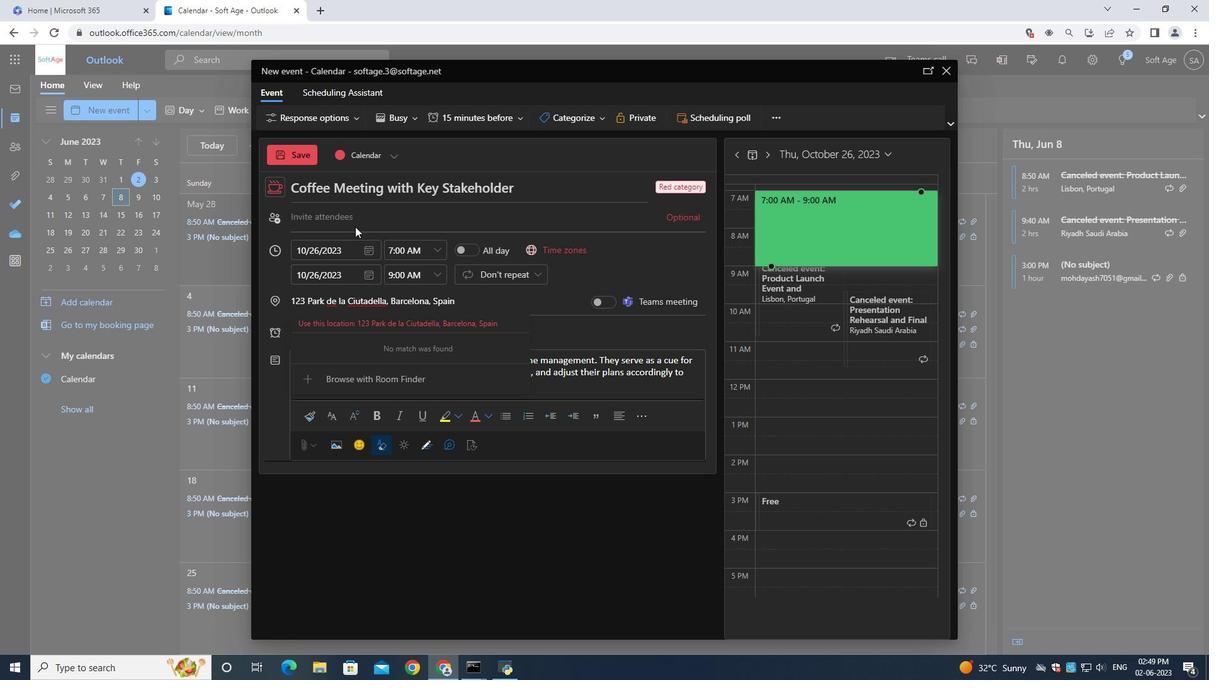 
Action: Mouse moved to (357, 219)
Screenshot: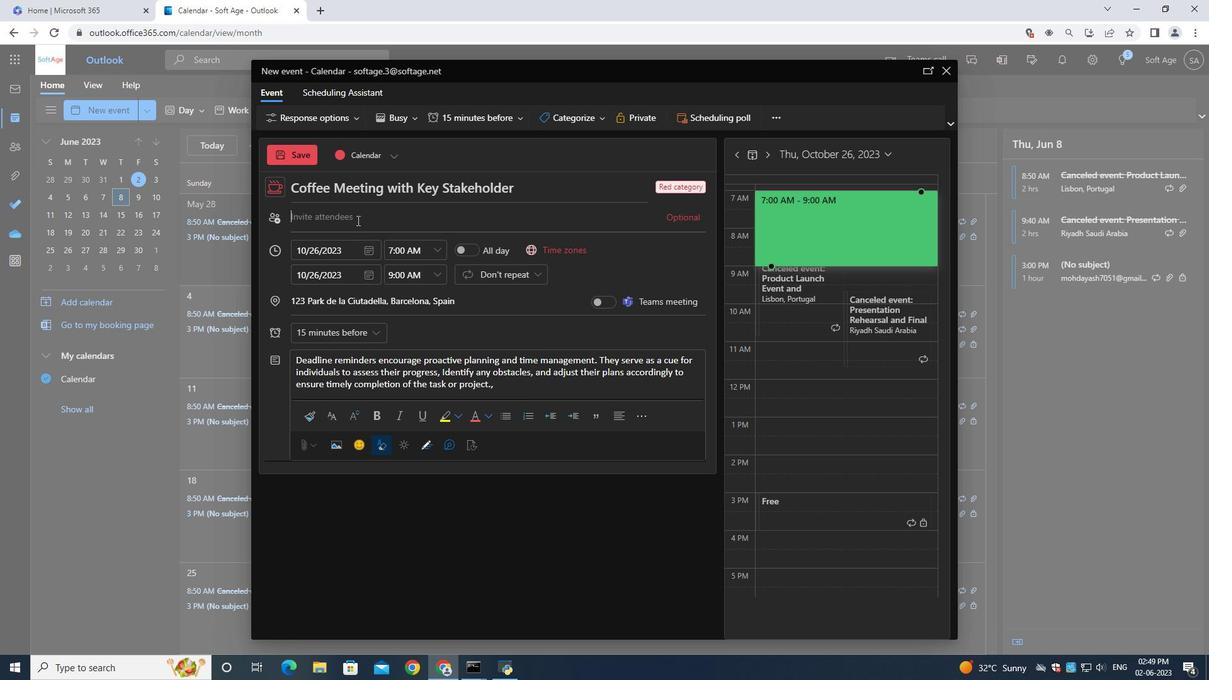 
Action: Key pressed <Key.shift>Softsg<Key.backspace><Key.backspace>age.10<Key.shift>@softage.net
Screenshot: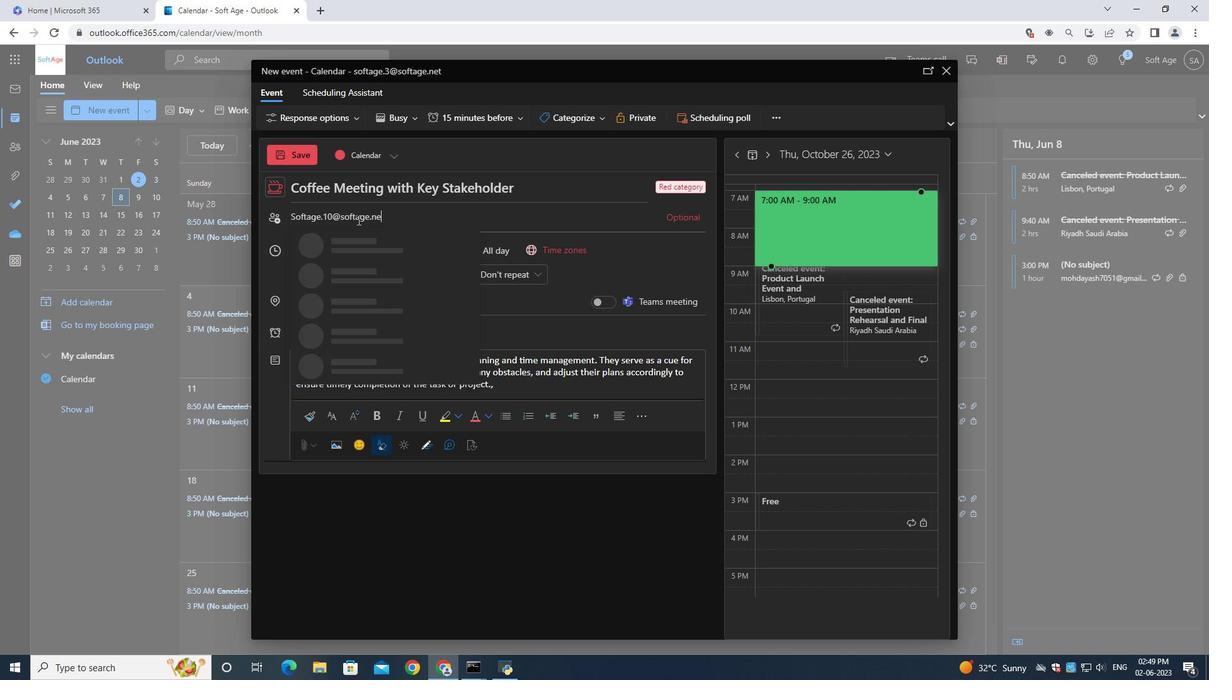 
Action: Mouse moved to (375, 246)
Screenshot: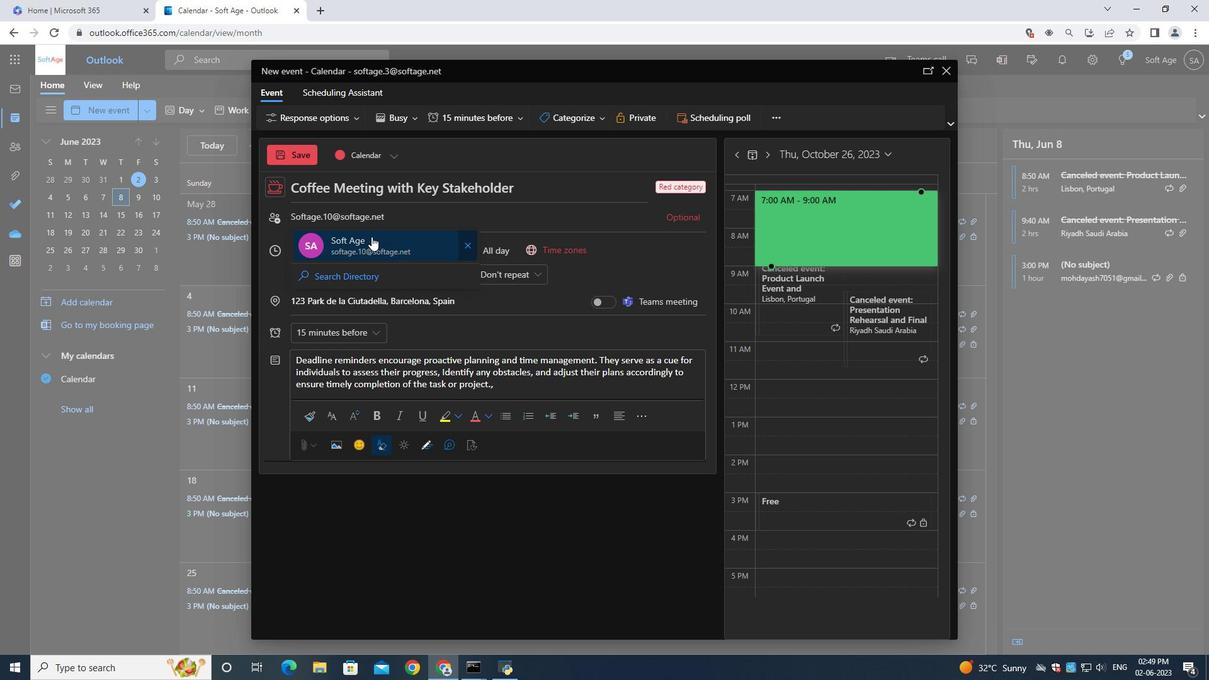 
Action: Mouse pressed left at (375, 246)
Screenshot: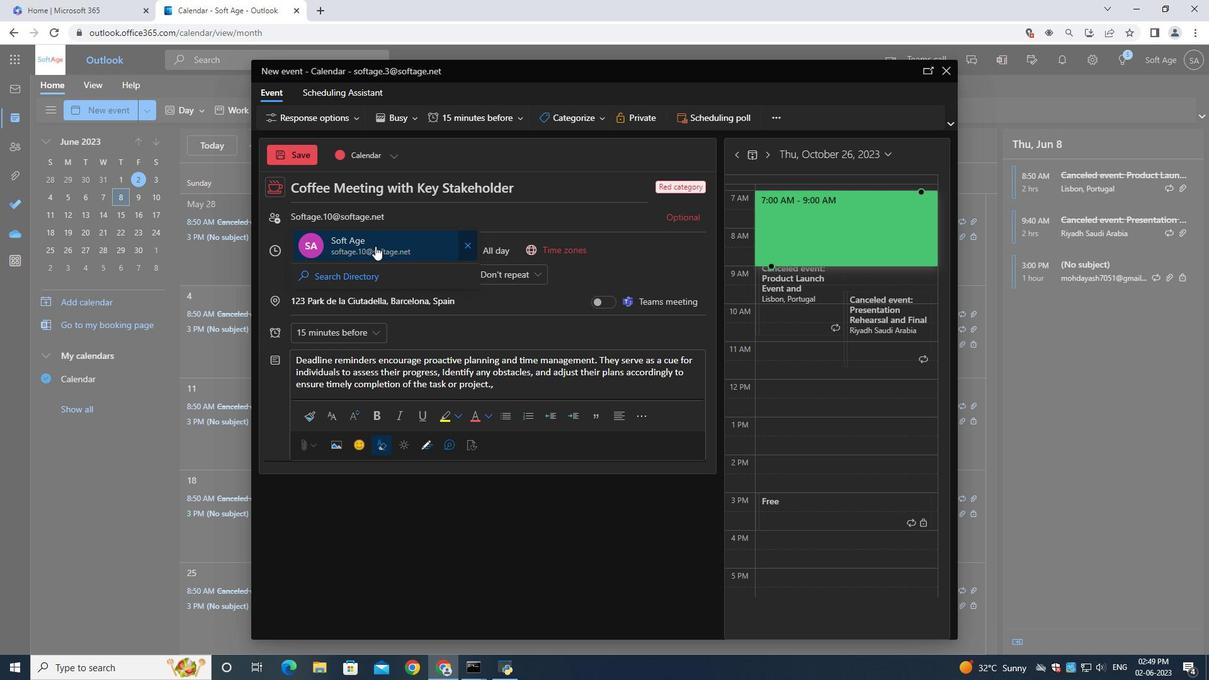 
Action: Mouse moved to (377, 246)
Screenshot: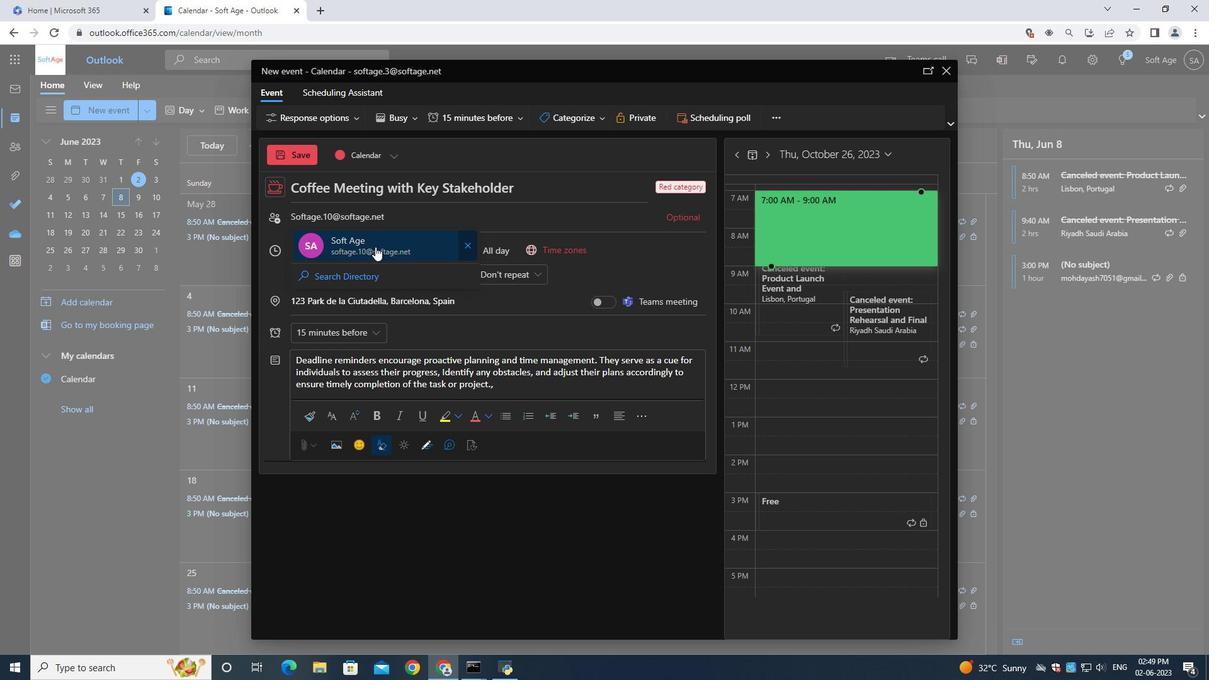 
Action: Key pressed <Key.shift>softage.1<Key.shift>@softage.net
Screenshot: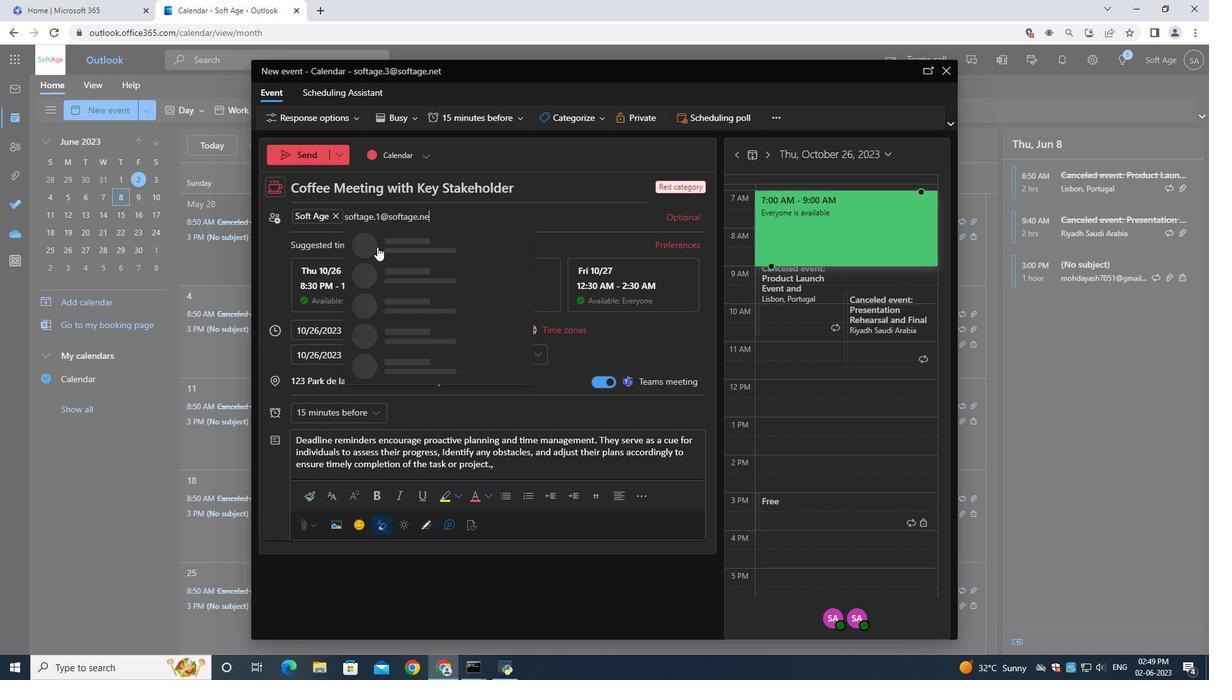 
Action: Mouse moved to (399, 239)
Screenshot: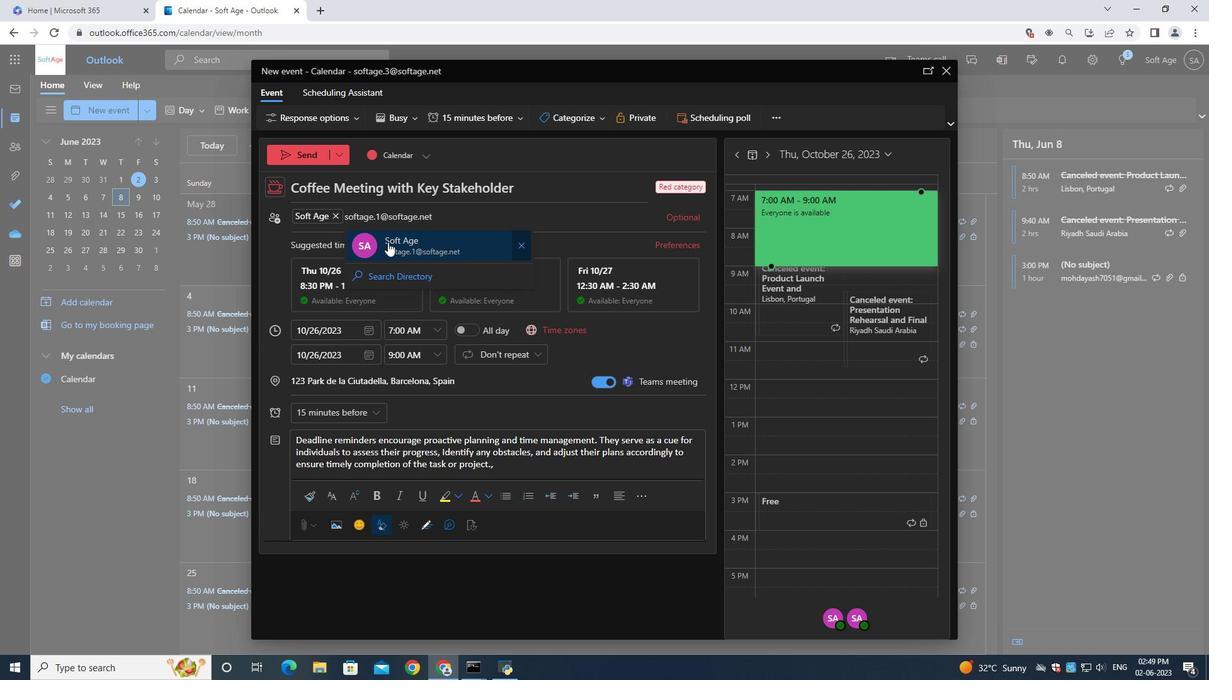 
Action: Mouse pressed left at (399, 239)
Screenshot: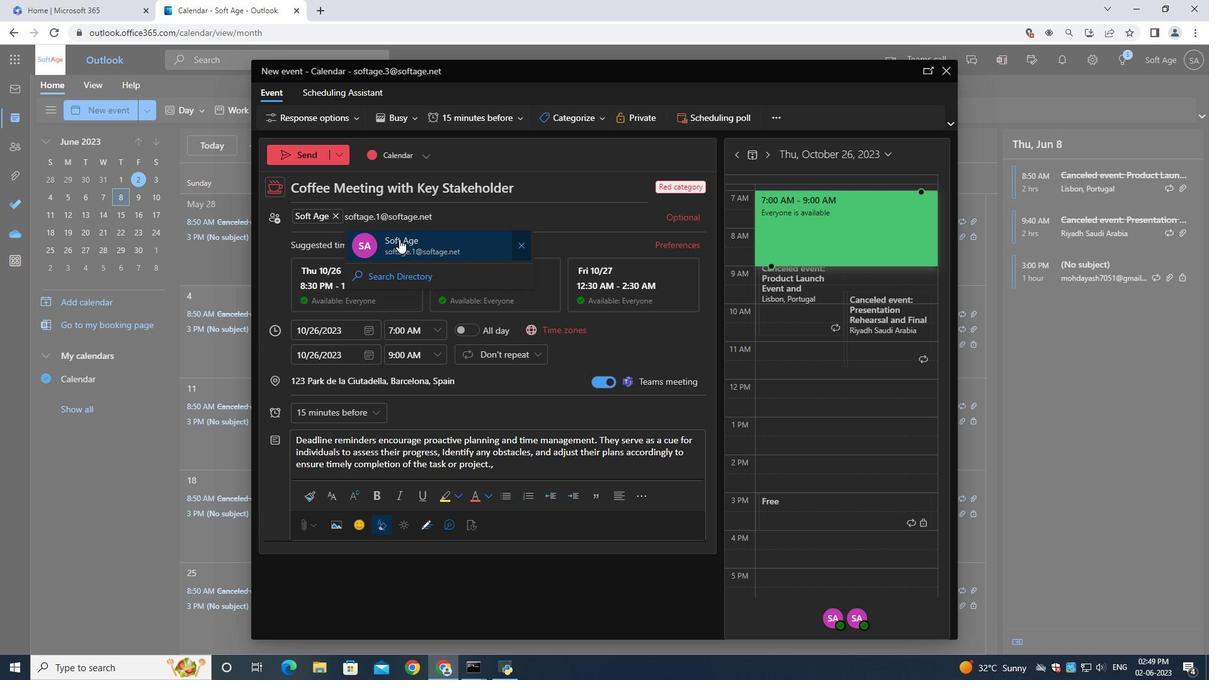 
Action: Mouse moved to (299, 154)
Screenshot: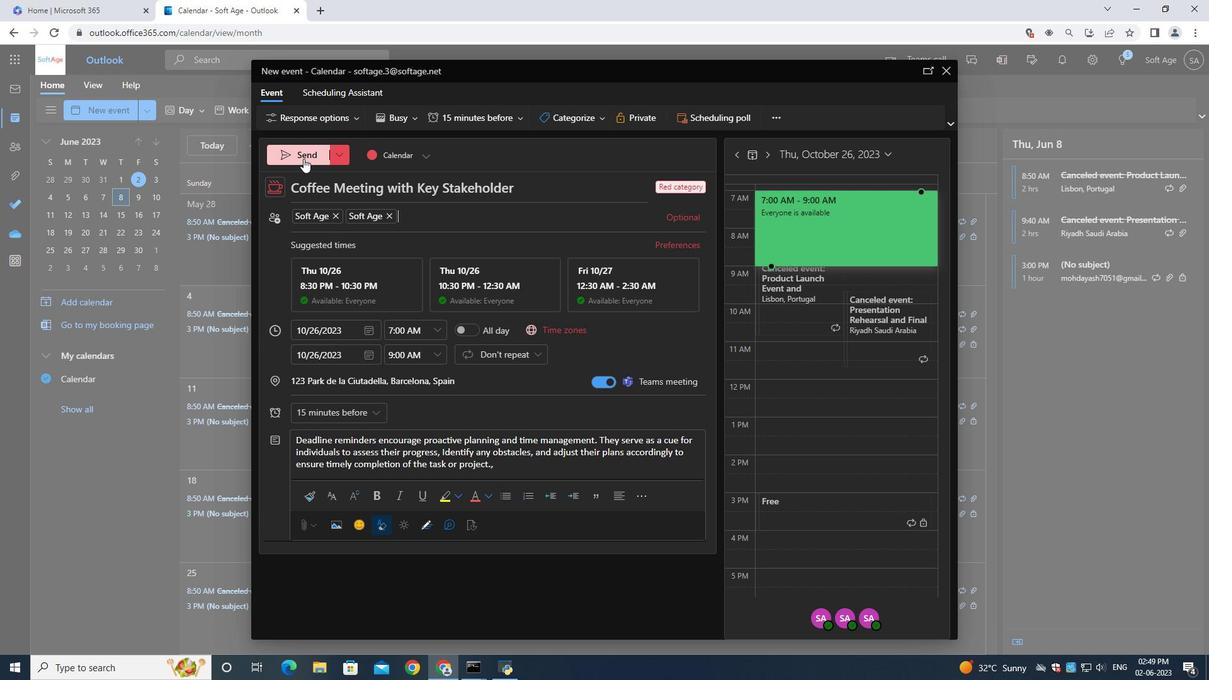 
Action: Mouse pressed left at (299, 154)
Screenshot: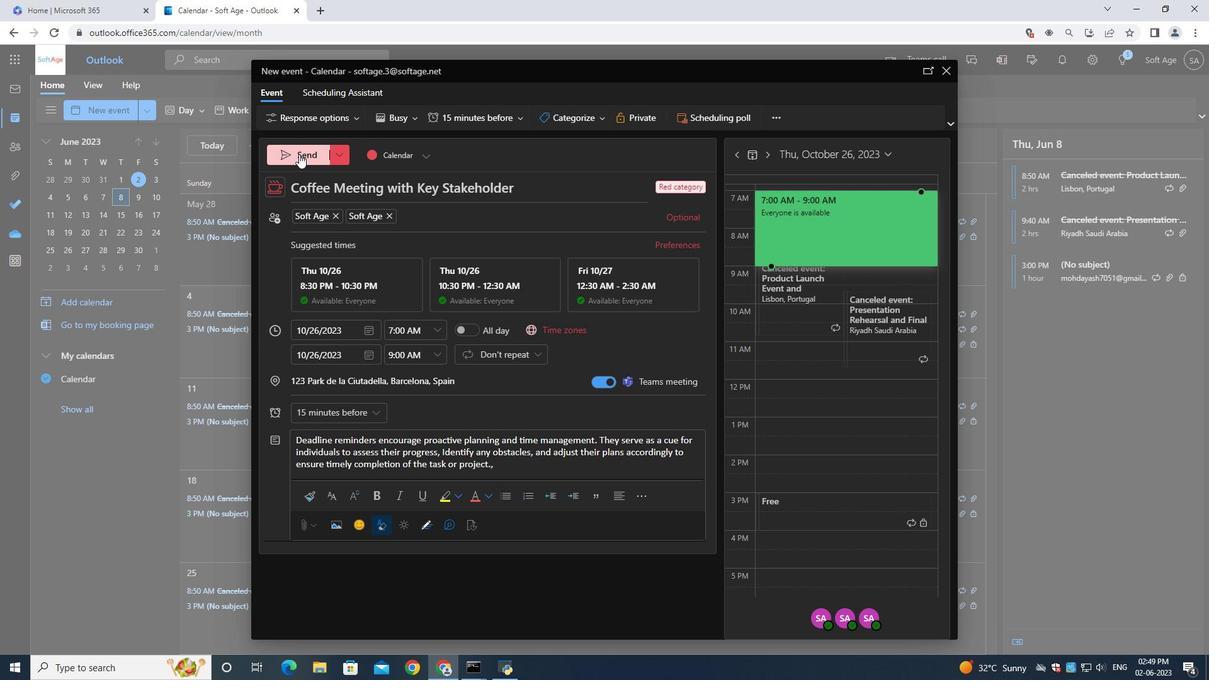 
Action: Mouse moved to (373, 216)
Screenshot: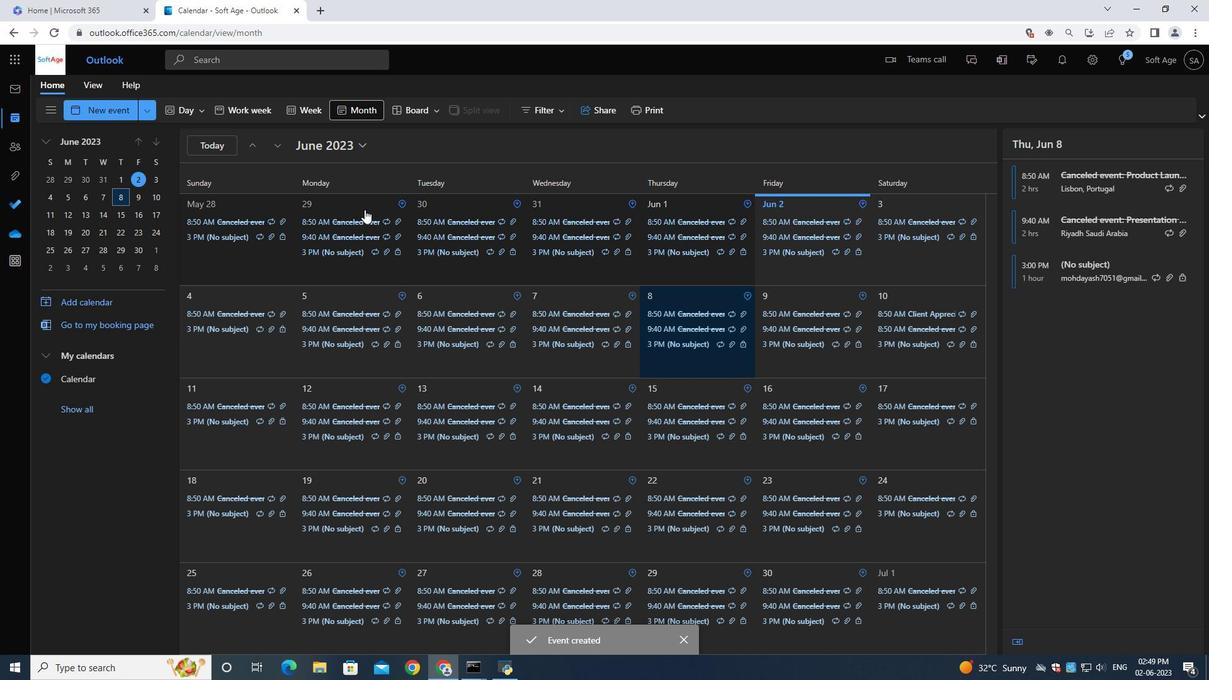 
